 Task: Find connections with filter location Datong with filter topic #Startupcompanywith filter profile language Spanish with filter current company L&T Valves with filter school Management and Science University with filter industry Farming with filter service category Market Research with filter keywords title Warehouse Worker
Action: Mouse moved to (532, 57)
Screenshot: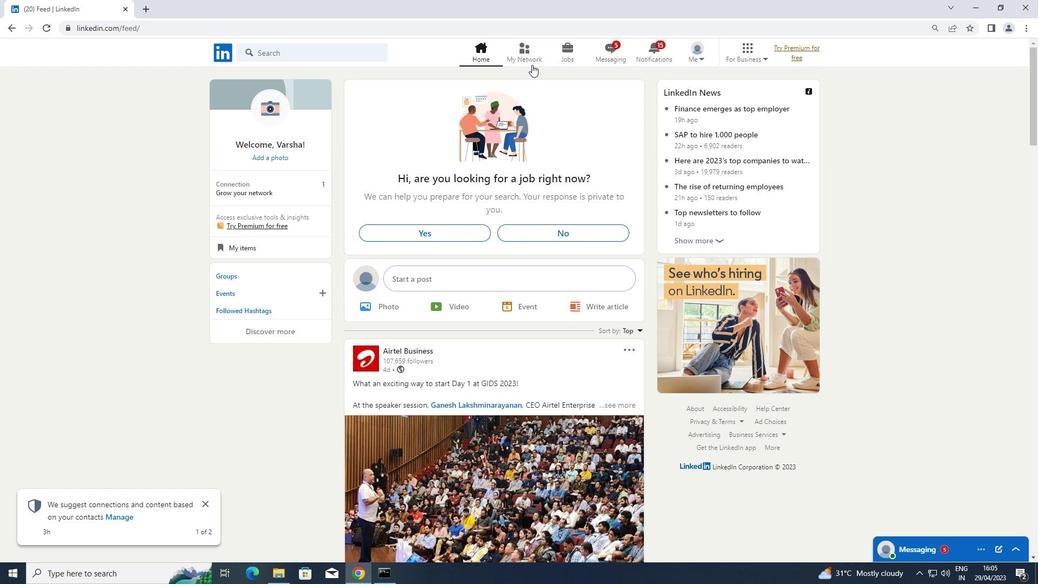 
Action: Mouse pressed left at (532, 57)
Screenshot: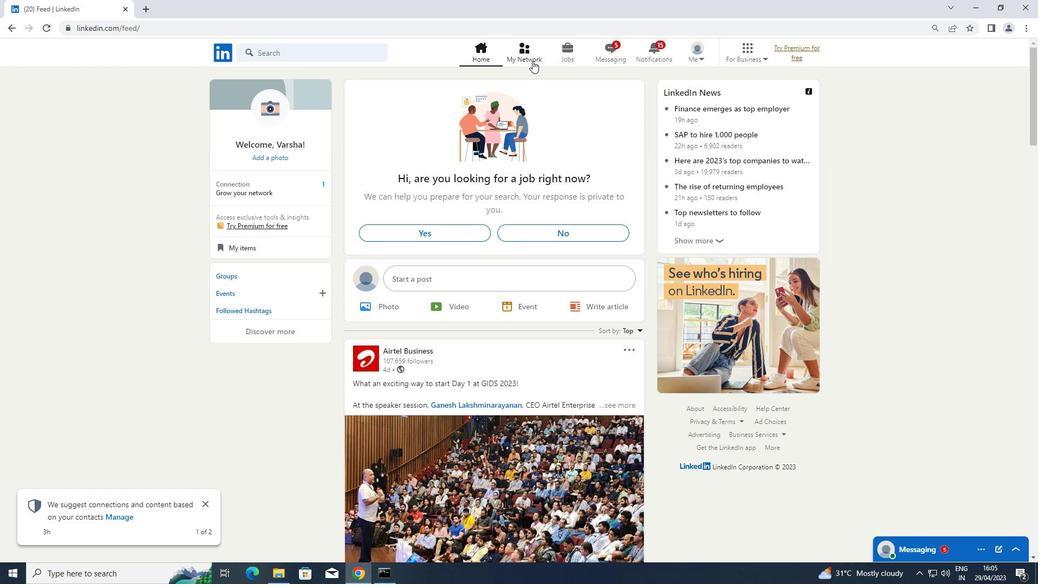 
Action: Mouse moved to (262, 113)
Screenshot: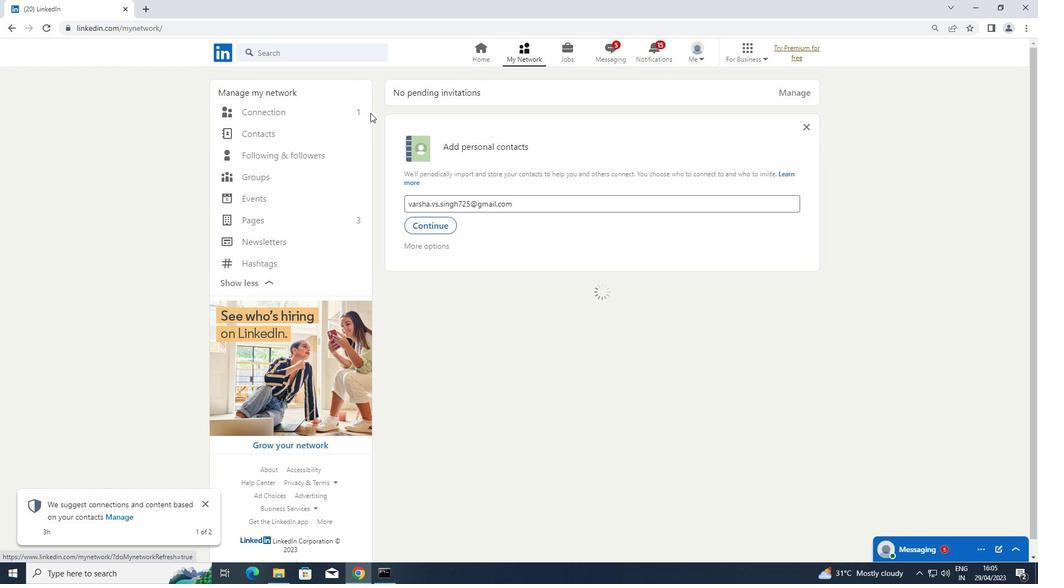 
Action: Mouse pressed left at (262, 113)
Screenshot: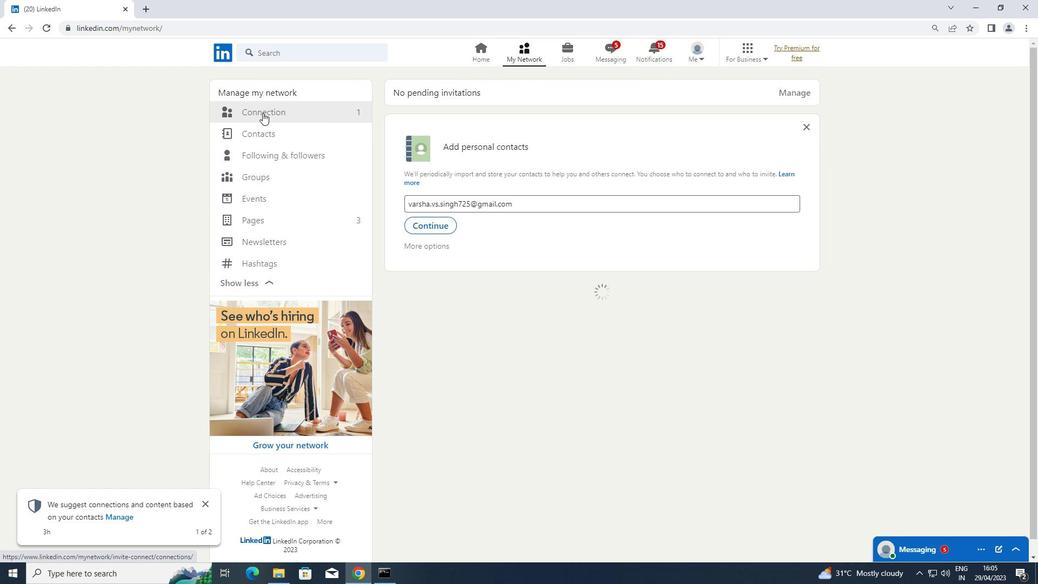 
Action: Mouse moved to (579, 111)
Screenshot: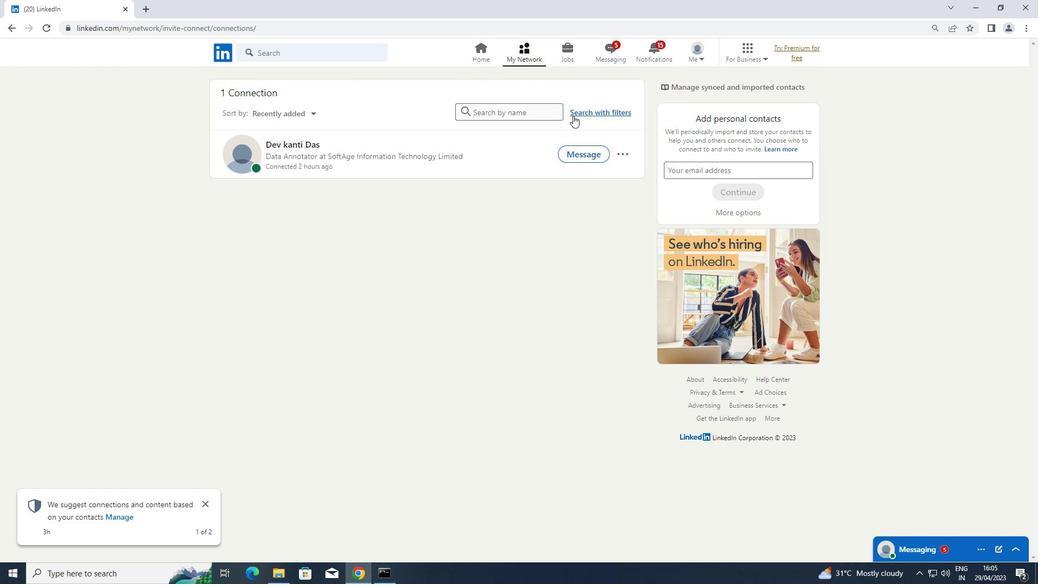 
Action: Mouse pressed left at (579, 111)
Screenshot: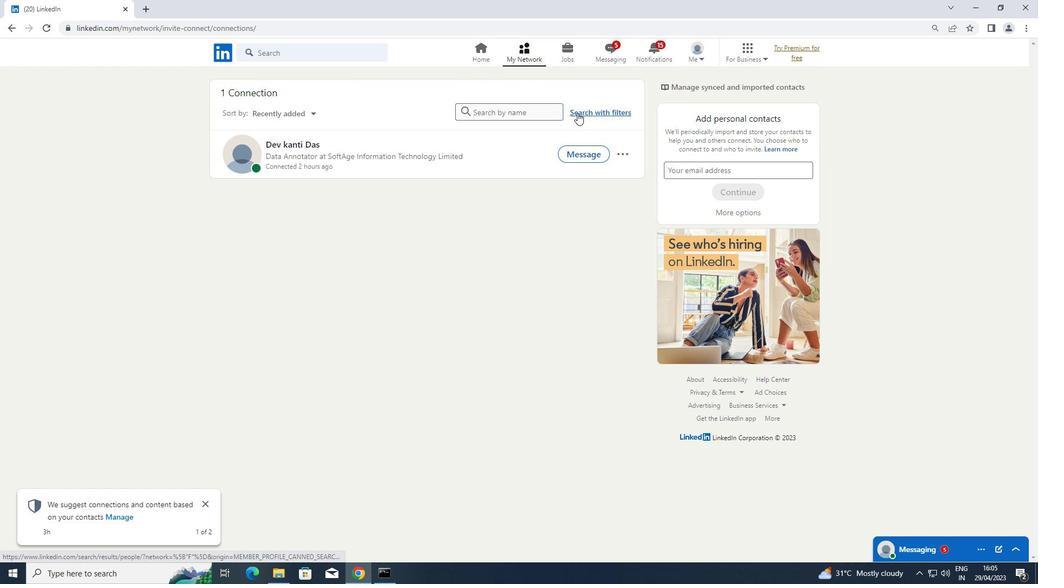 
Action: Mouse moved to (558, 80)
Screenshot: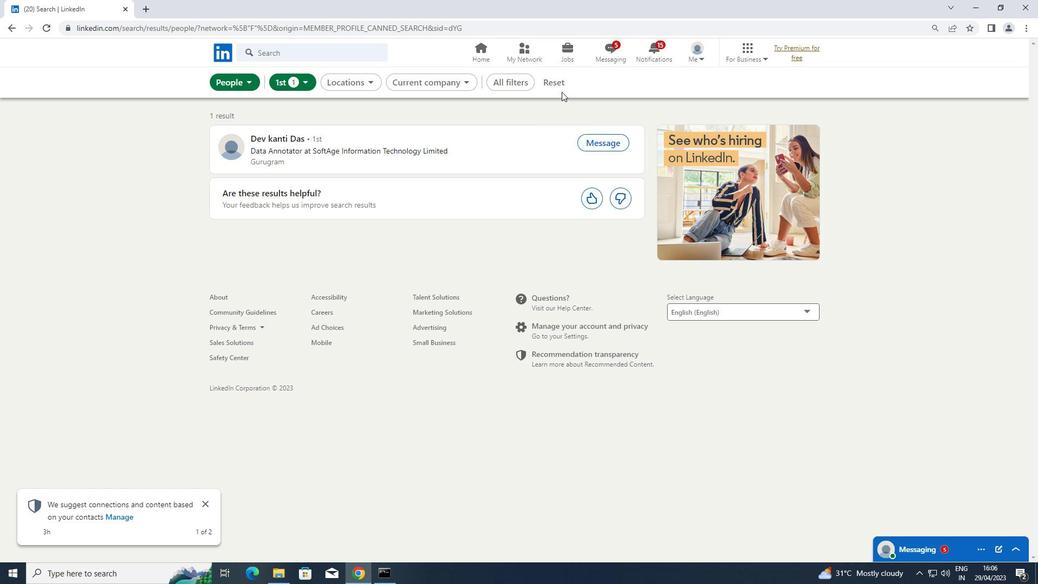 
Action: Mouse pressed left at (558, 80)
Screenshot: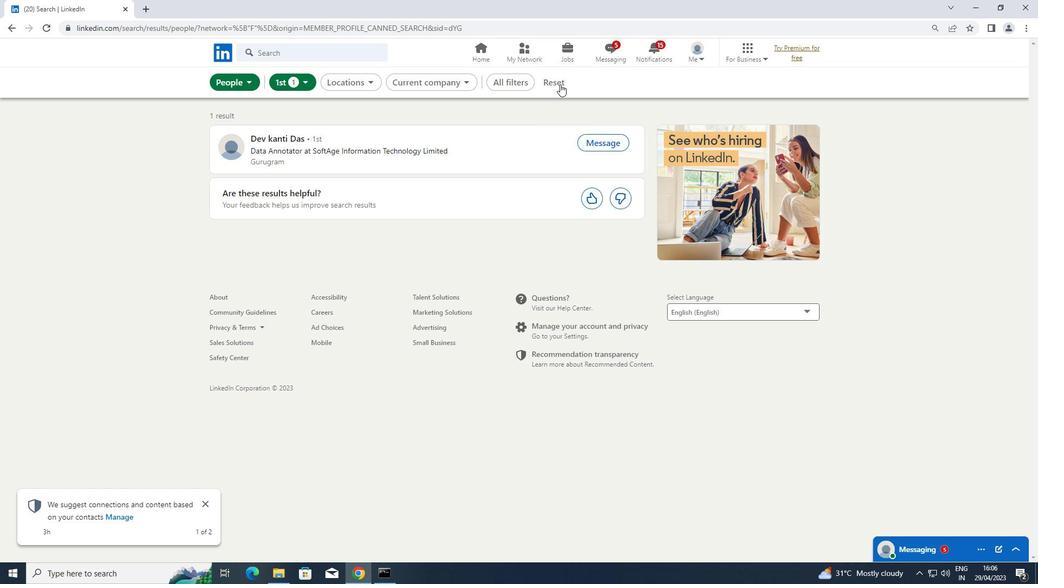 
Action: Mouse moved to (549, 84)
Screenshot: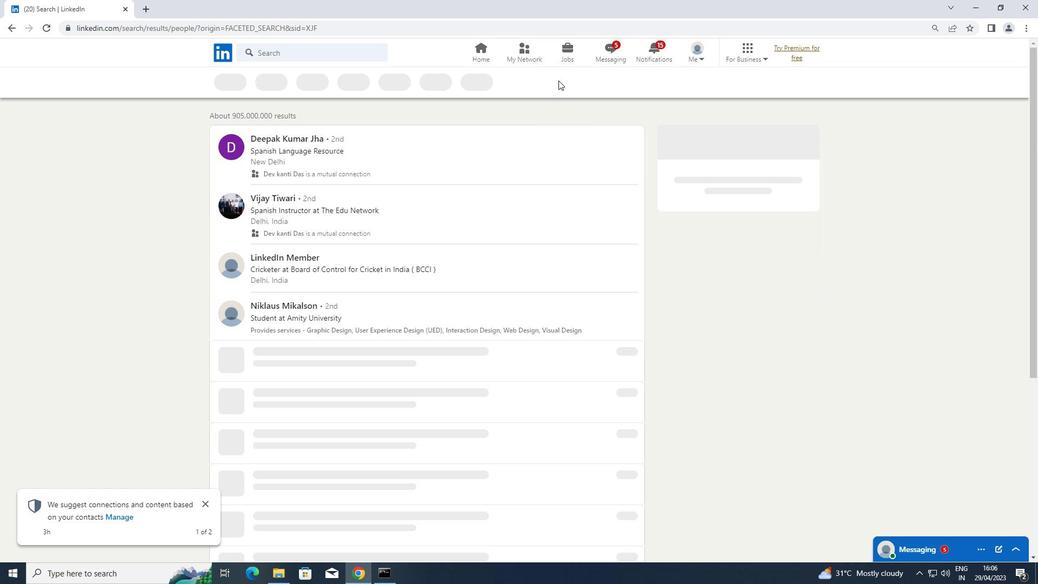
Action: Mouse pressed left at (549, 84)
Screenshot: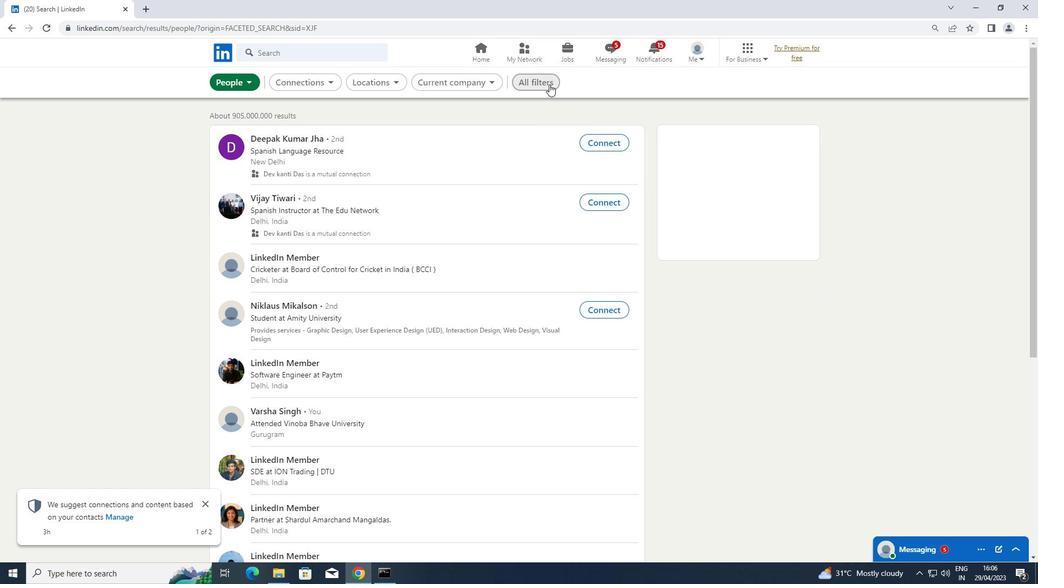 
Action: Mouse moved to (794, 258)
Screenshot: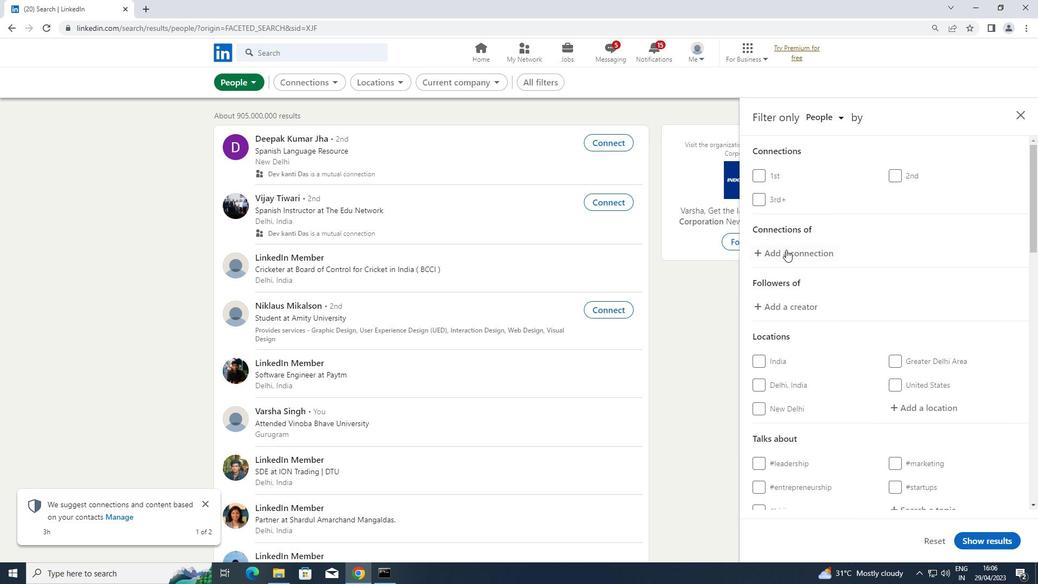 
Action: Mouse scrolled (794, 257) with delta (0, 0)
Screenshot: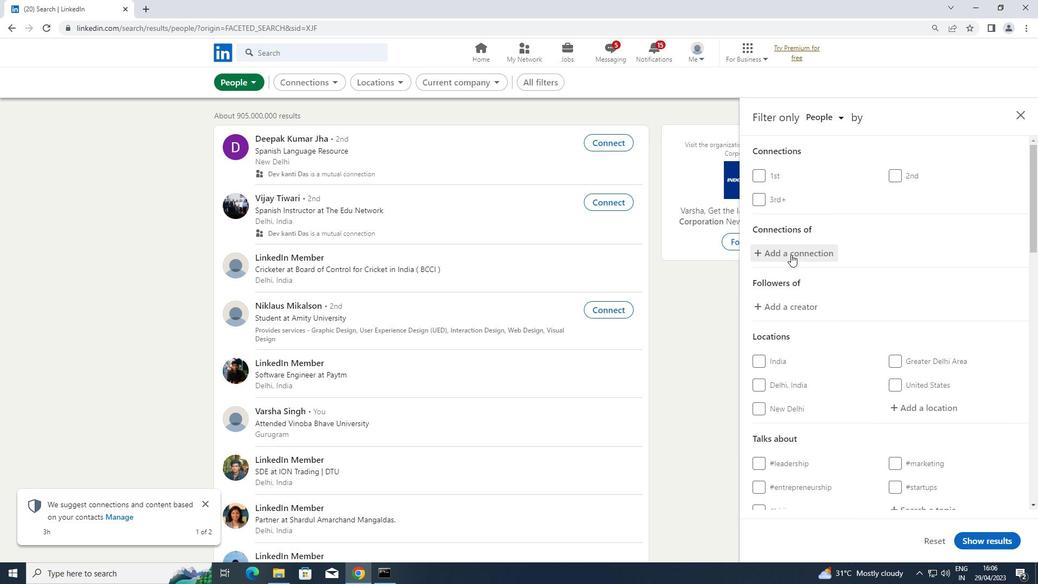 
Action: Mouse moved to (927, 352)
Screenshot: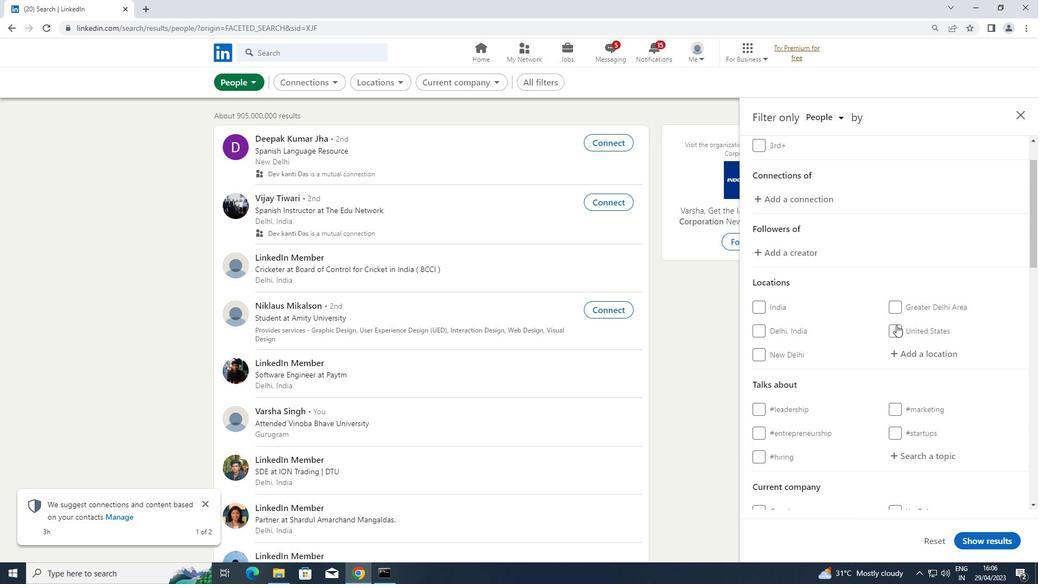 
Action: Mouse pressed left at (927, 352)
Screenshot: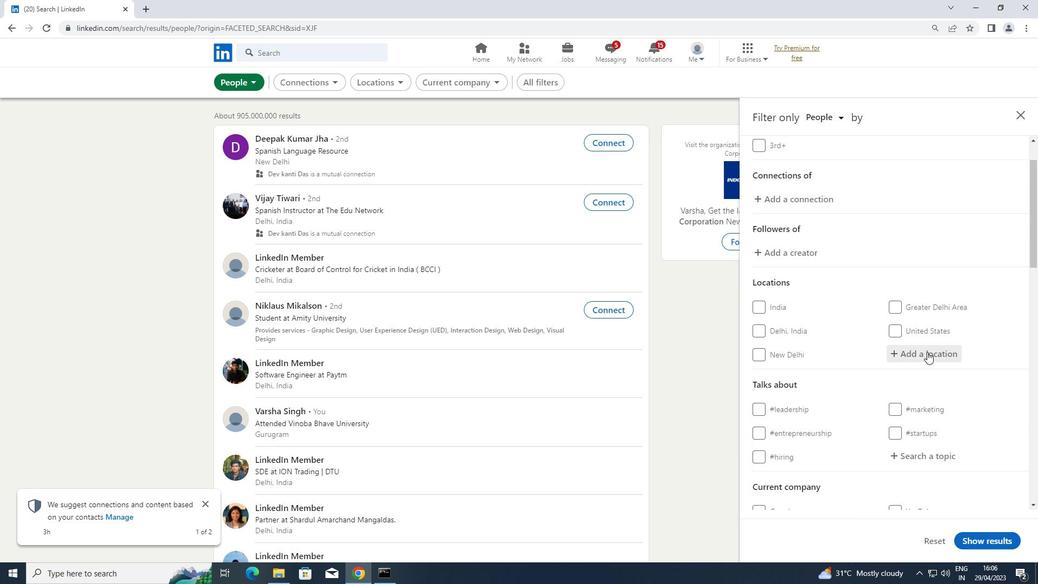 
Action: Key pressed <Key.shift><Key.shift><Key.shift><Key.shift><Key.shift>DATONG
Screenshot: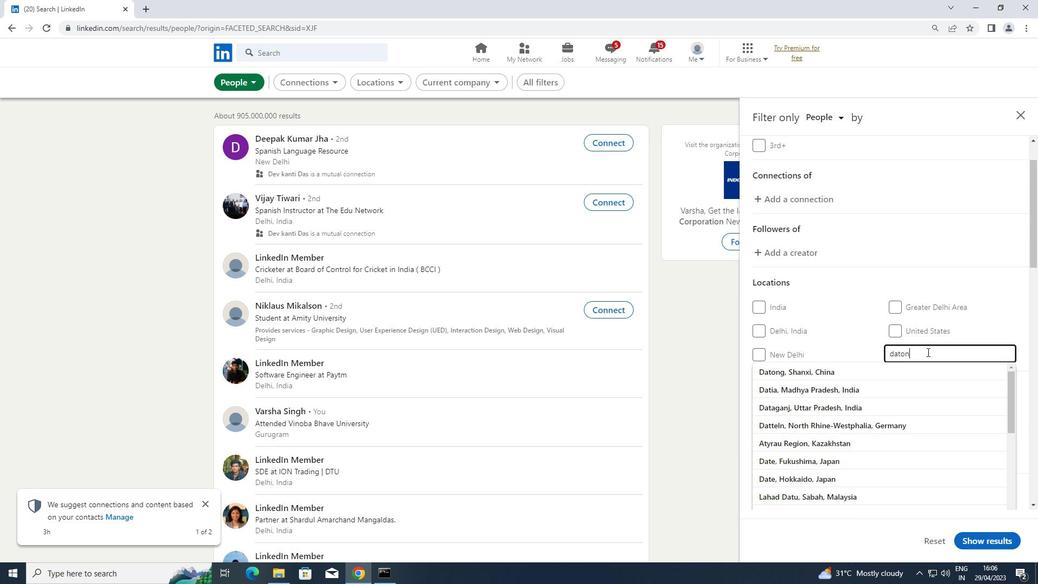 
Action: Mouse moved to (896, 351)
Screenshot: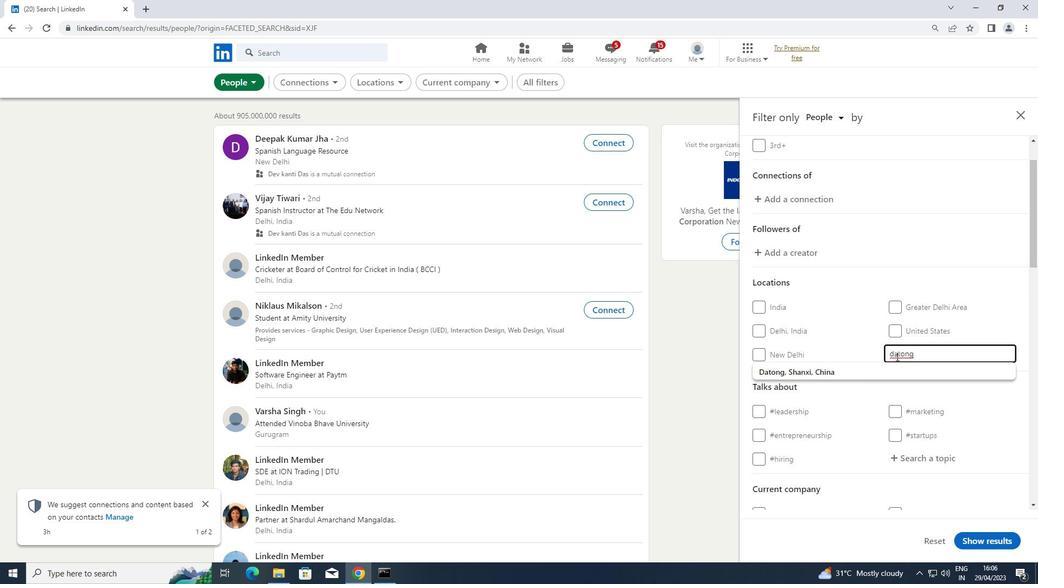 
Action: Mouse pressed left at (896, 351)
Screenshot: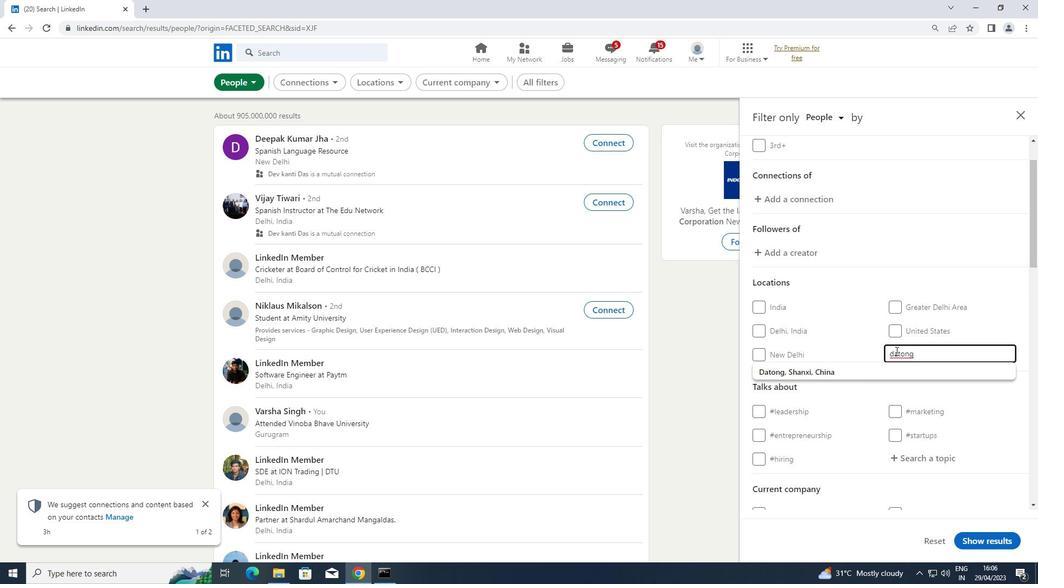 
Action: Key pressed <Key.backspace><Key.shift>D
Screenshot: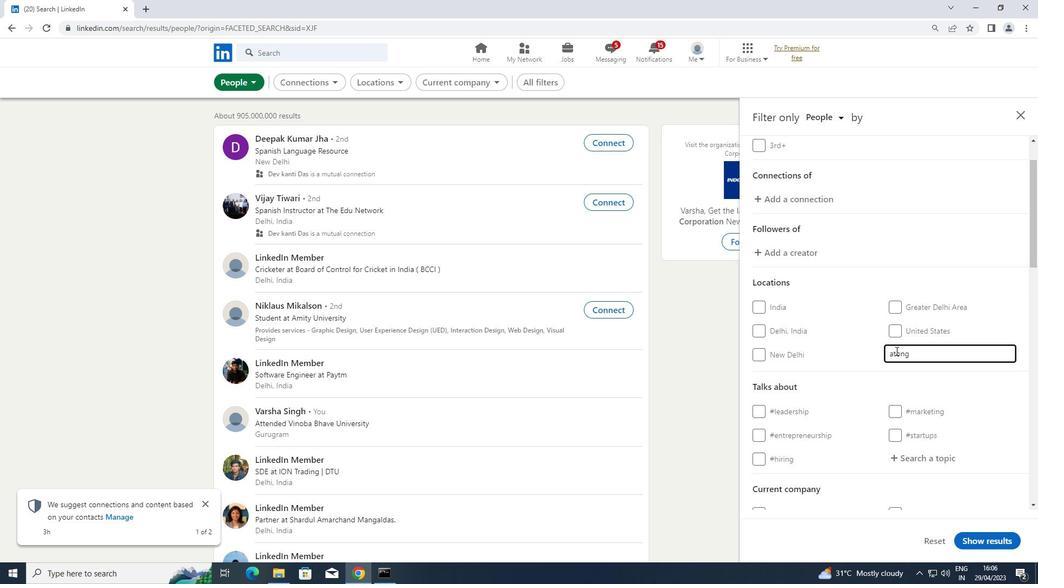 
Action: Mouse moved to (838, 411)
Screenshot: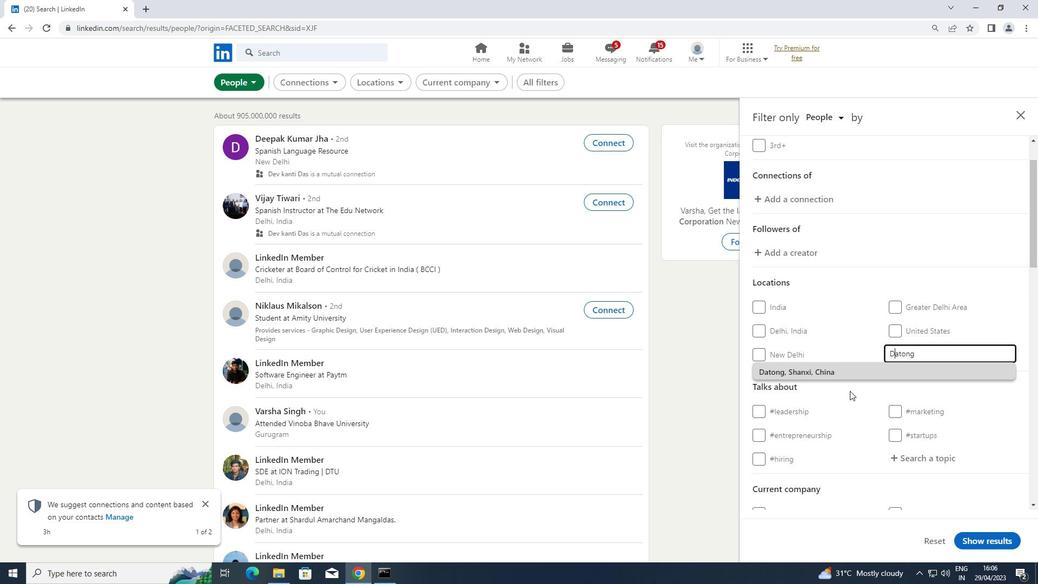 
Action: Mouse scrolled (838, 411) with delta (0, 0)
Screenshot: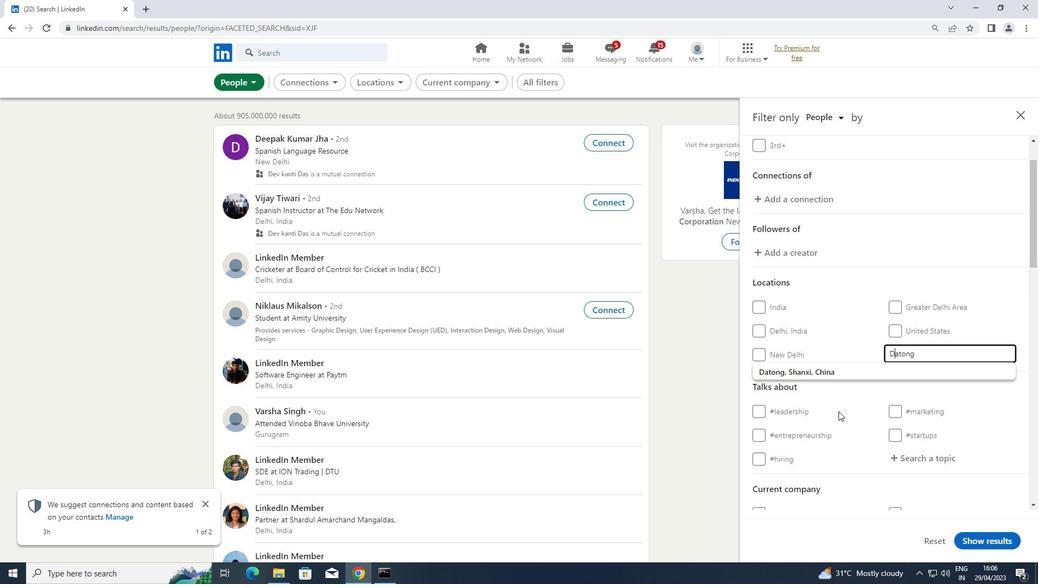 
Action: Mouse scrolled (838, 411) with delta (0, 0)
Screenshot: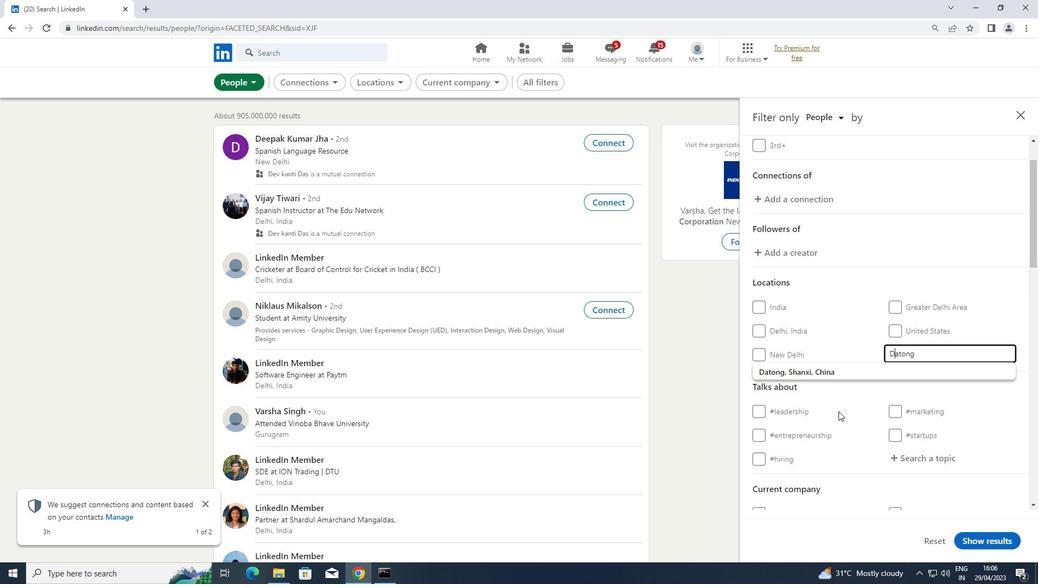 
Action: Mouse moved to (904, 345)
Screenshot: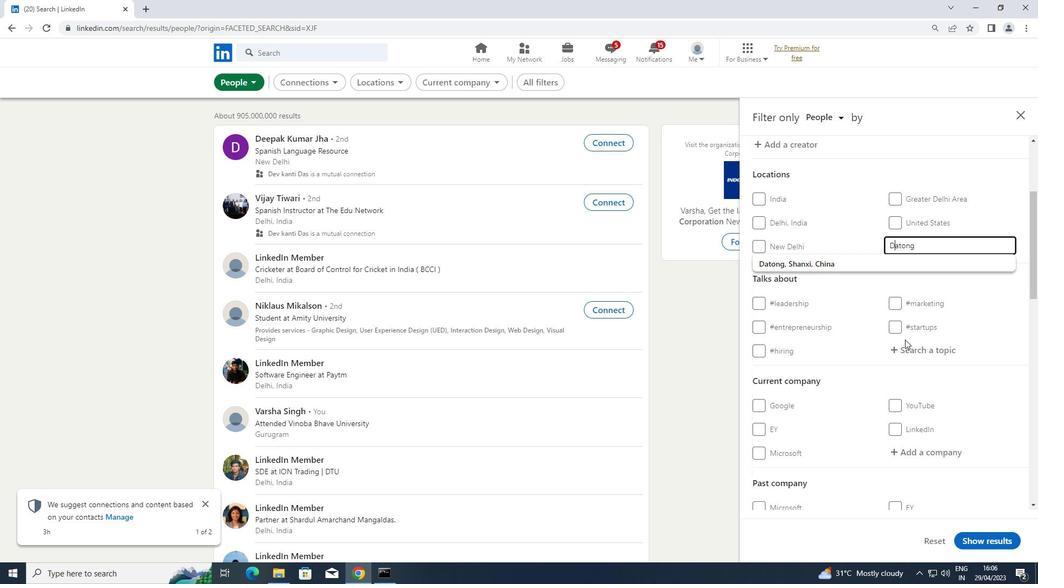 
Action: Mouse pressed left at (904, 345)
Screenshot: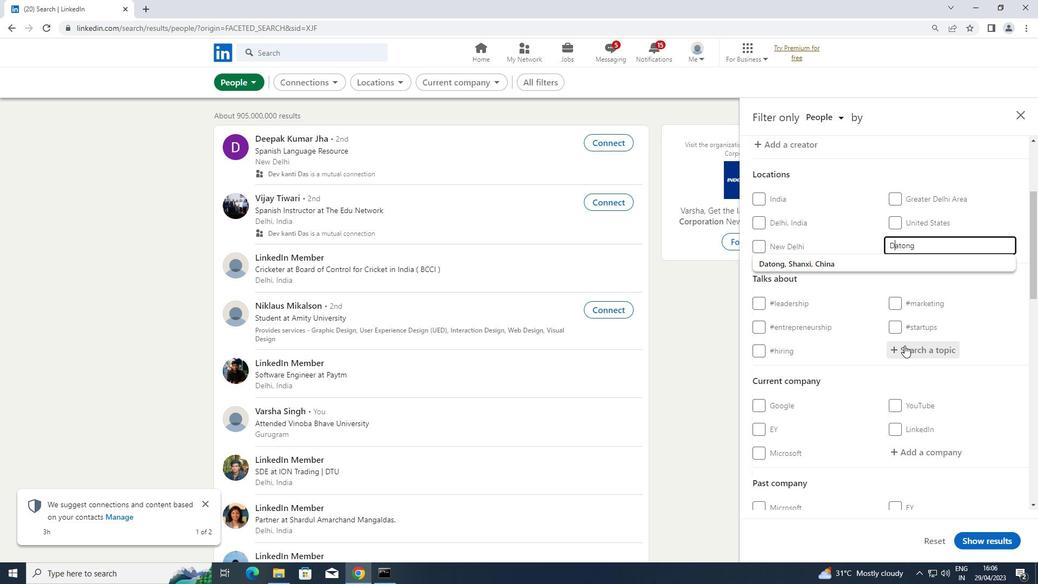 
Action: Key pressed <Key.shift>#<Key.shift>STARTUPCOMPANY
Screenshot: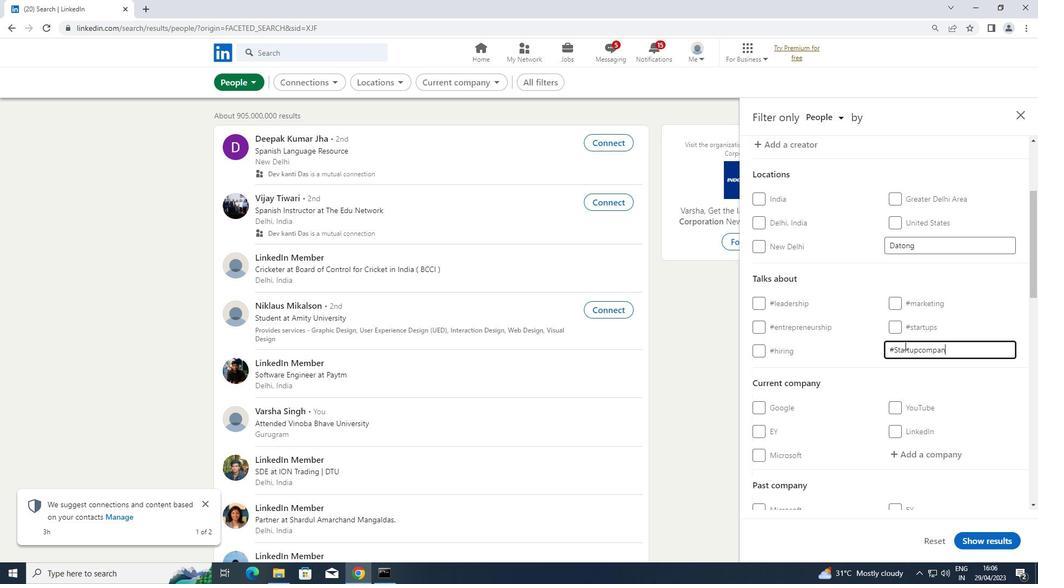 
Action: Mouse moved to (842, 391)
Screenshot: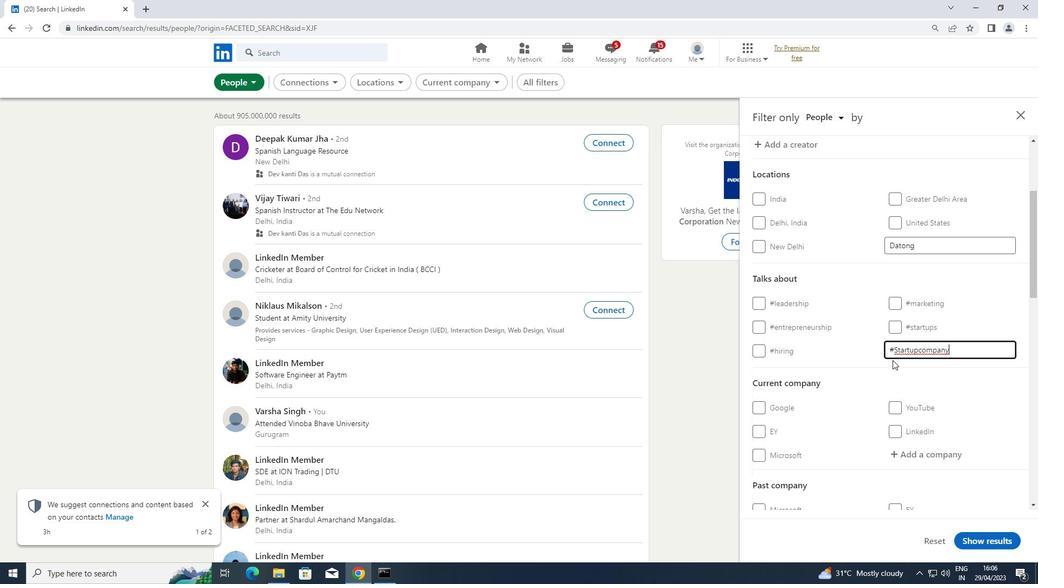 
Action: Mouse scrolled (842, 391) with delta (0, 0)
Screenshot: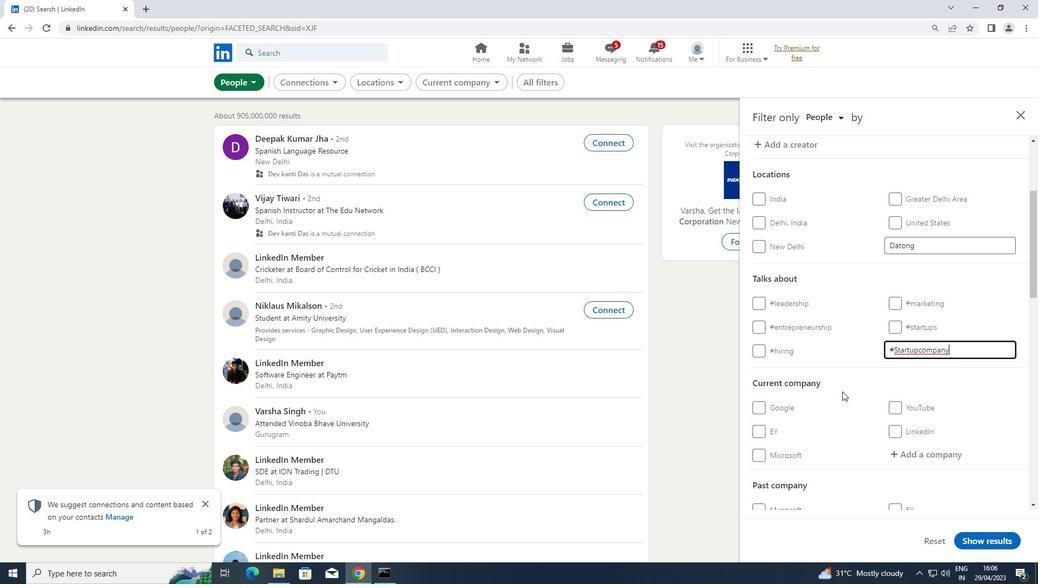 
Action: Mouse scrolled (842, 391) with delta (0, 0)
Screenshot: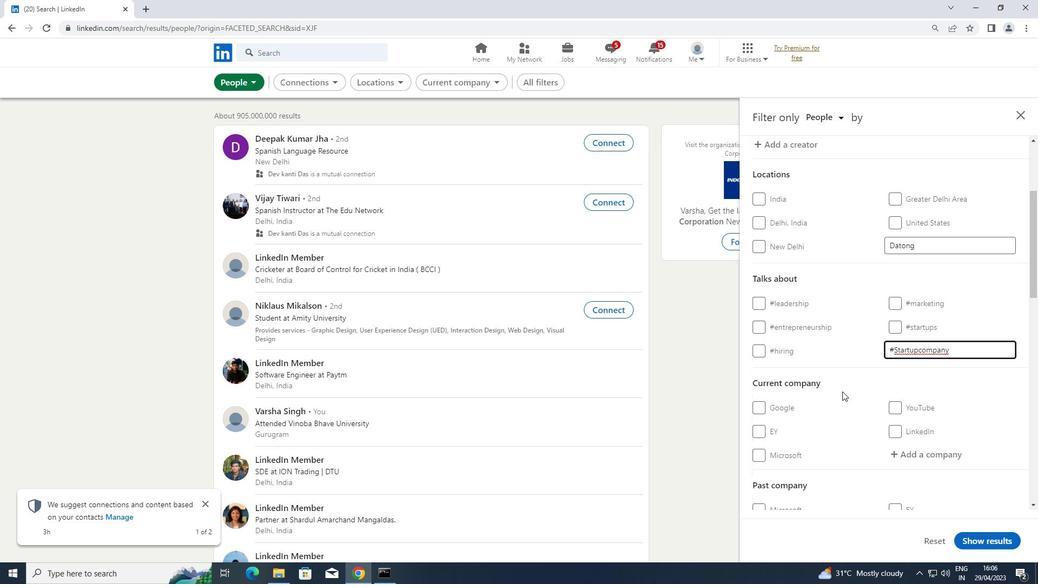 
Action: Mouse scrolled (842, 391) with delta (0, 0)
Screenshot: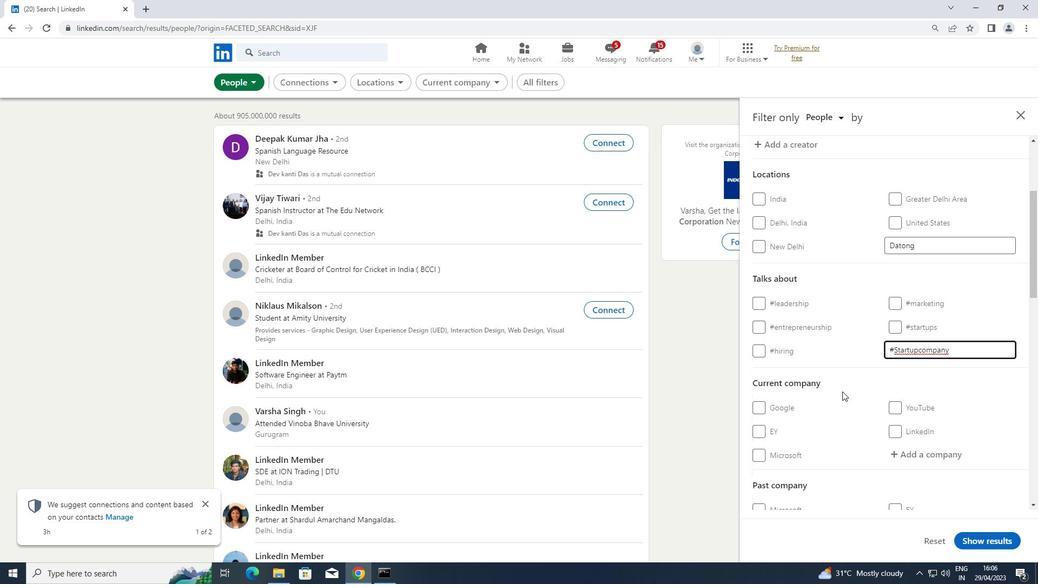 
Action: Mouse scrolled (842, 391) with delta (0, 0)
Screenshot: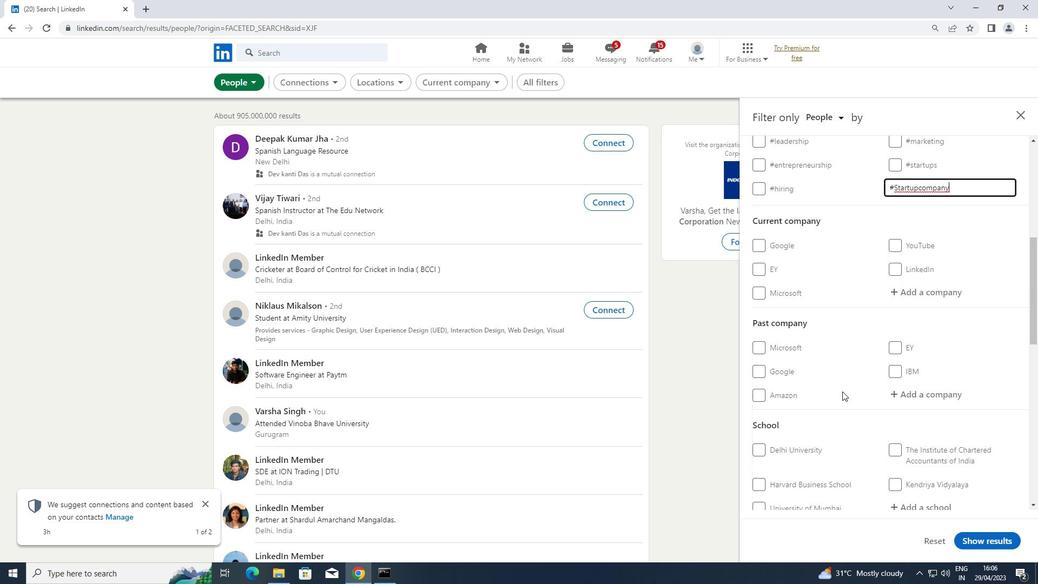 
Action: Mouse scrolled (842, 391) with delta (0, 0)
Screenshot: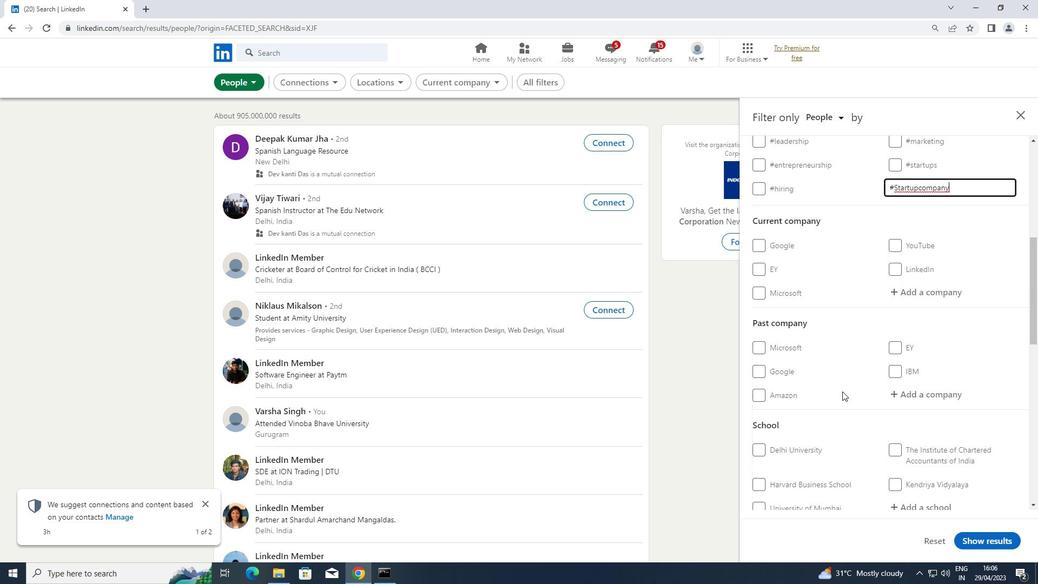 
Action: Mouse scrolled (842, 391) with delta (0, 0)
Screenshot: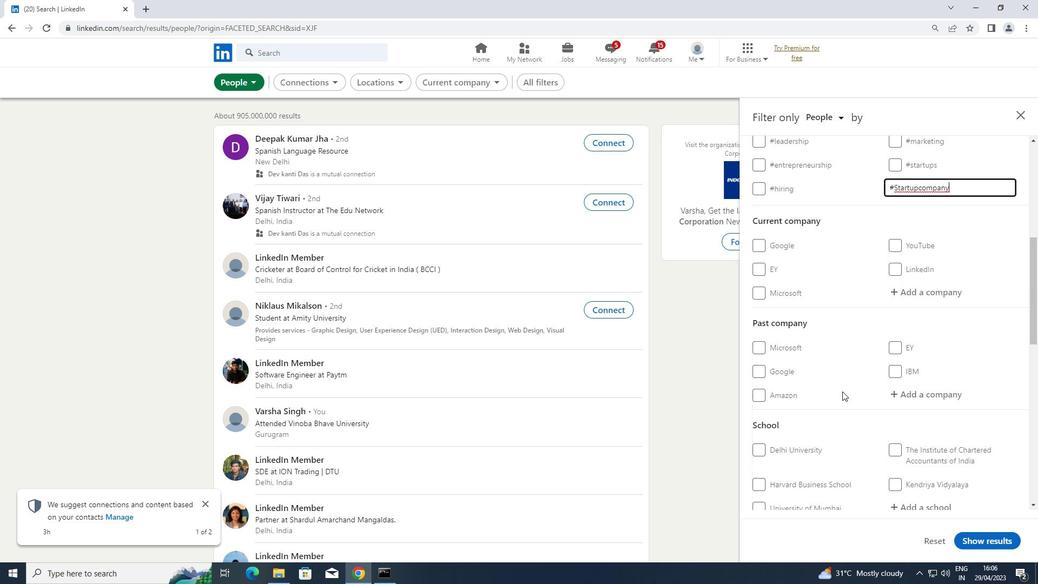 
Action: Mouse scrolled (842, 391) with delta (0, 0)
Screenshot: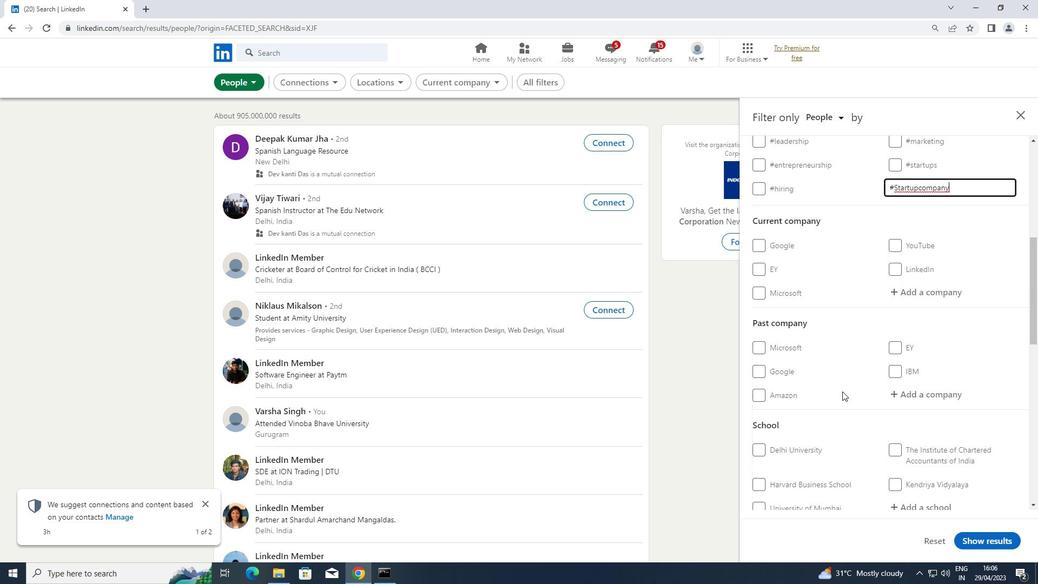 
Action: Mouse scrolled (842, 391) with delta (0, 0)
Screenshot: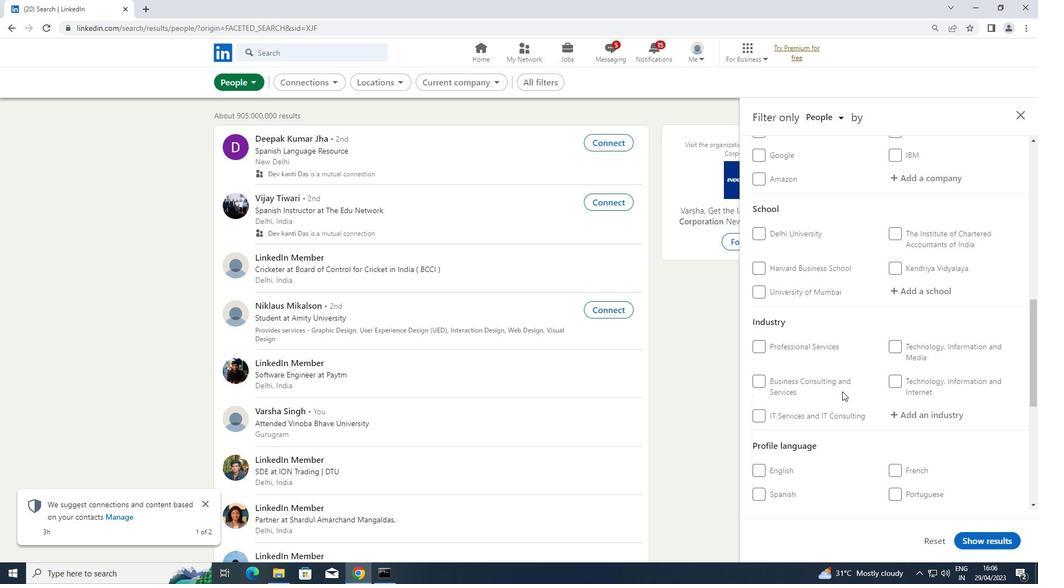 
Action: Mouse scrolled (842, 391) with delta (0, 0)
Screenshot: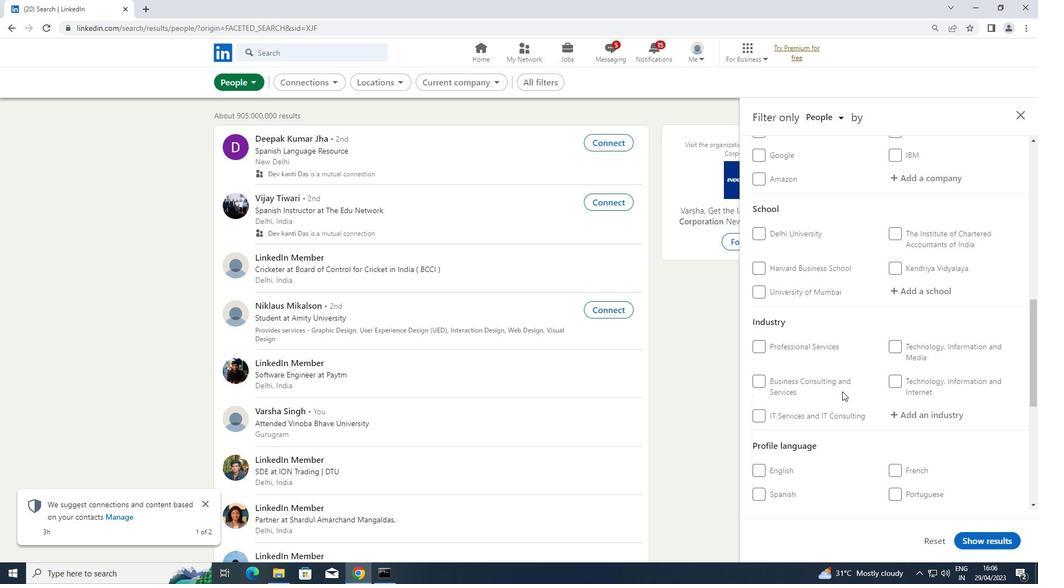 
Action: Mouse moved to (760, 387)
Screenshot: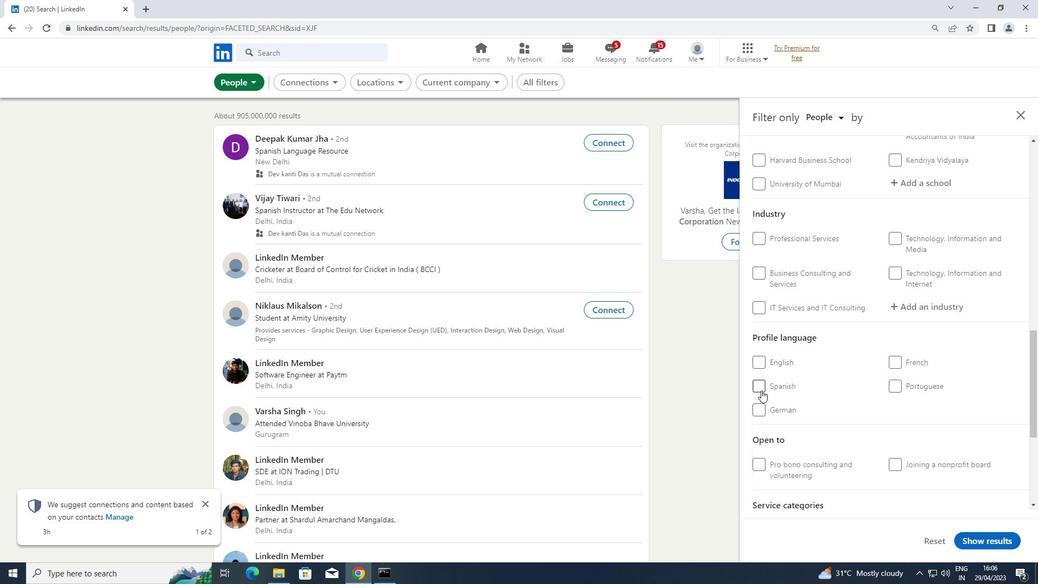 
Action: Mouse pressed left at (760, 387)
Screenshot: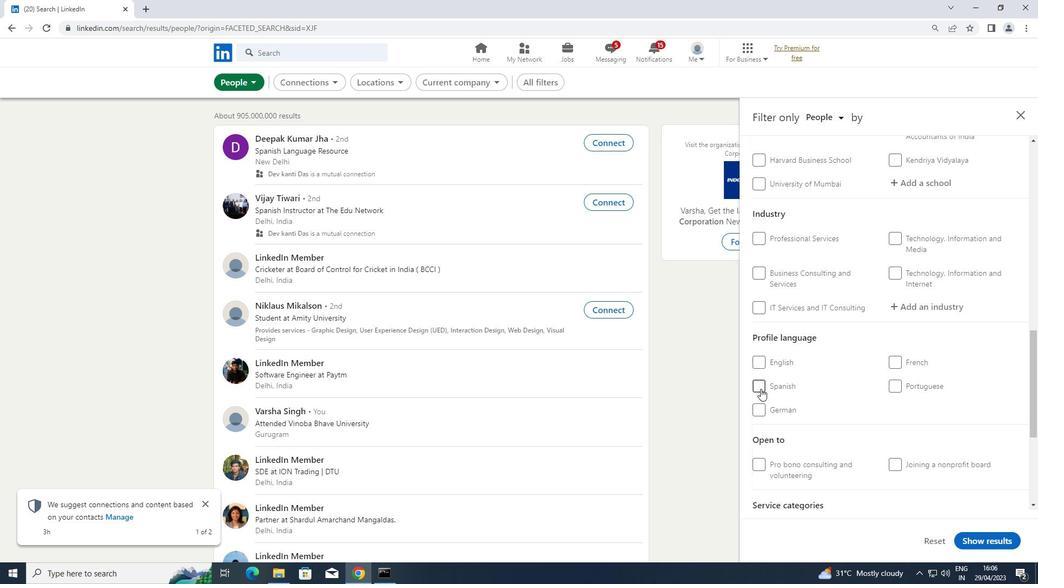 
Action: Mouse moved to (811, 385)
Screenshot: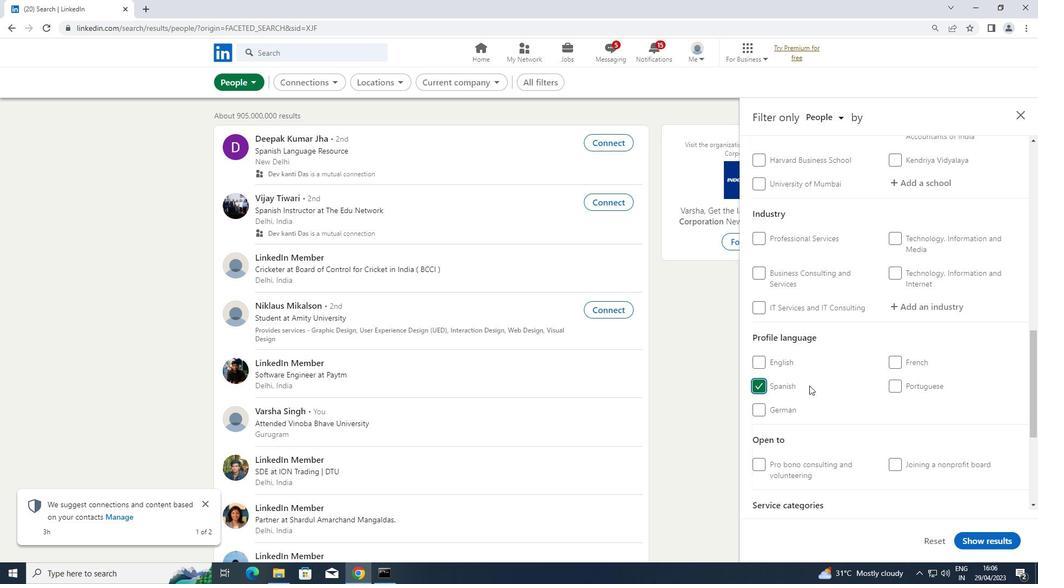 
Action: Mouse scrolled (811, 385) with delta (0, 0)
Screenshot: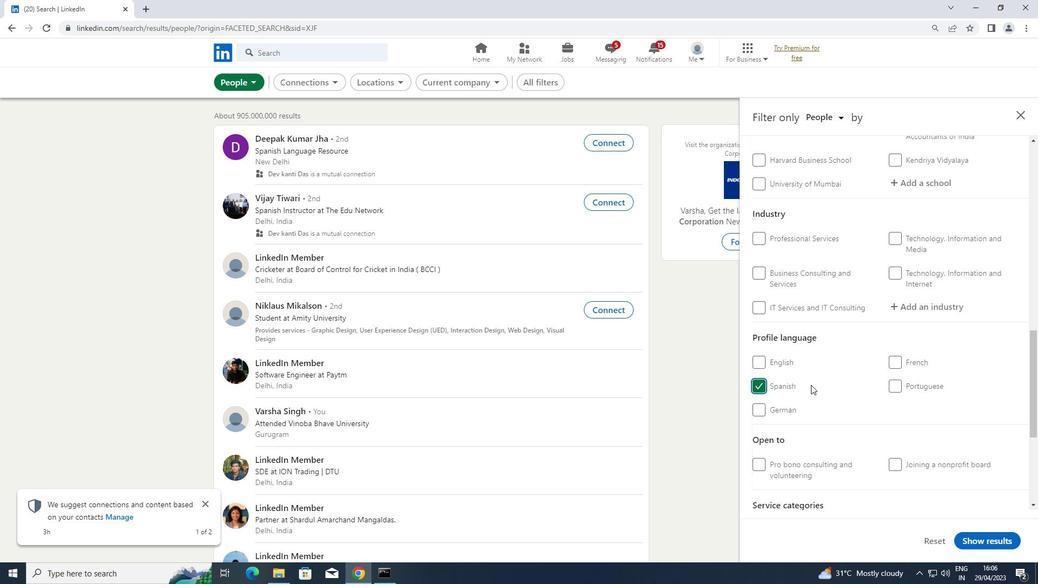 
Action: Mouse scrolled (811, 385) with delta (0, 0)
Screenshot: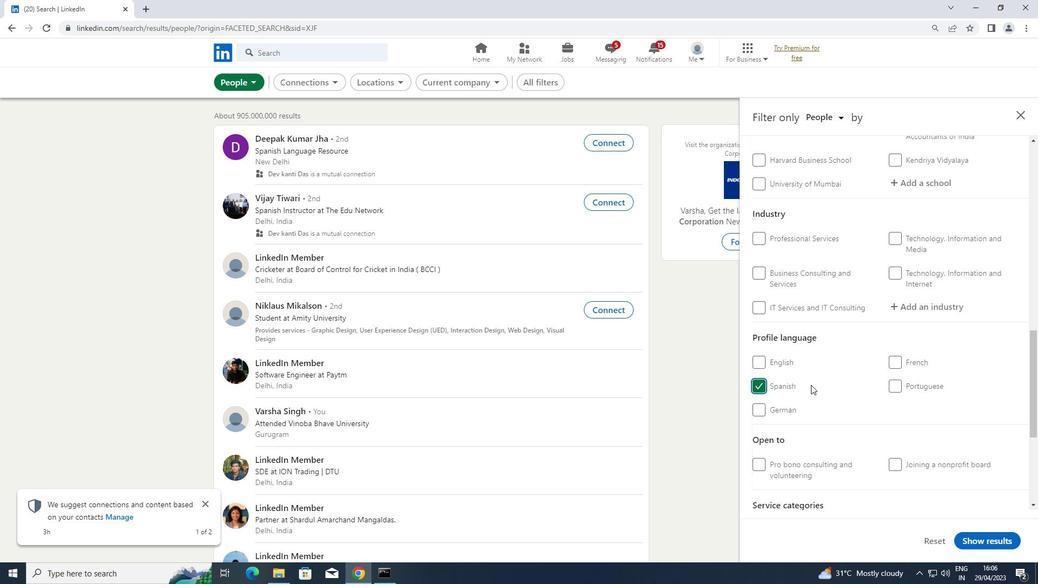 
Action: Mouse scrolled (811, 385) with delta (0, 0)
Screenshot: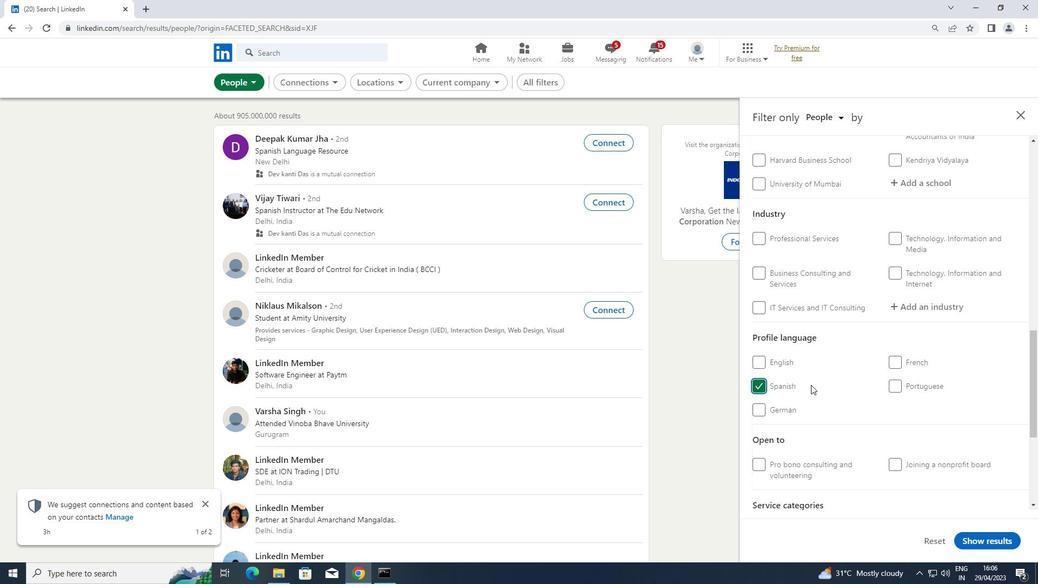 
Action: Mouse scrolled (811, 385) with delta (0, 0)
Screenshot: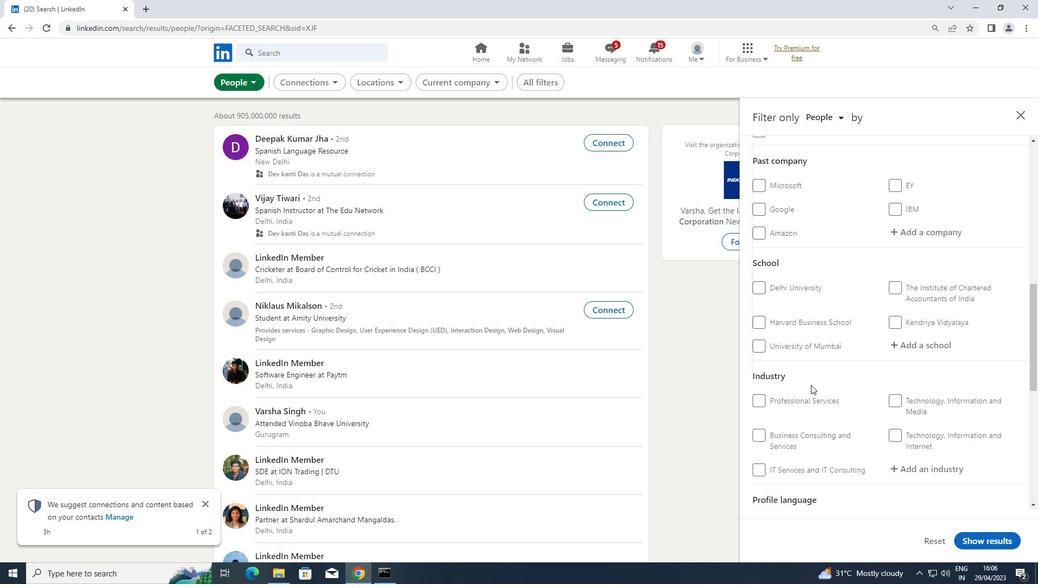 
Action: Mouse moved to (811, 383)
Screenshot: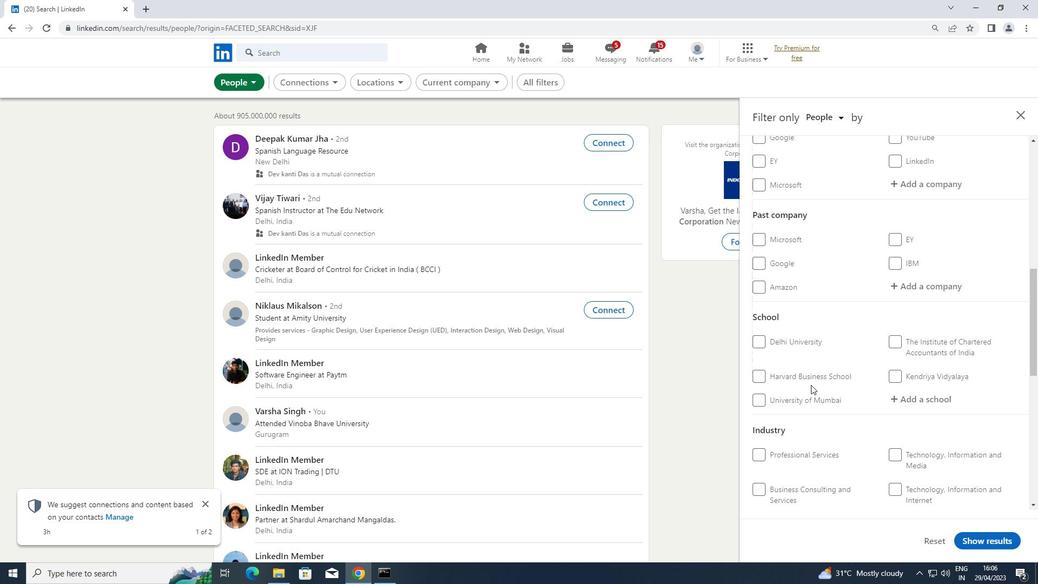 
Action: Mouse scrolled (811, 384) with delta (0, 0)
Screenshot: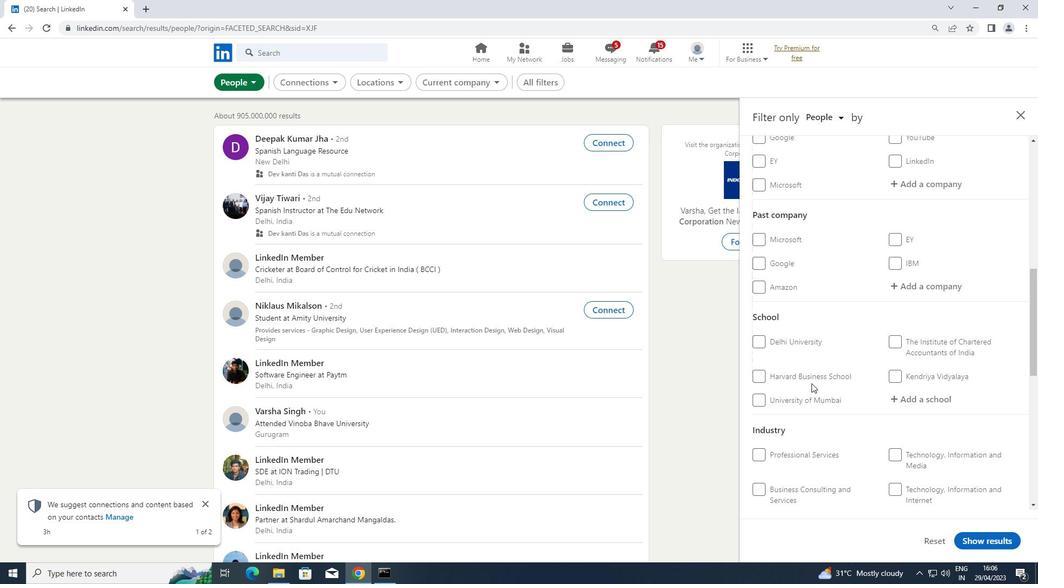 
Action: Mouse moved to (906, 235)
Screenshot: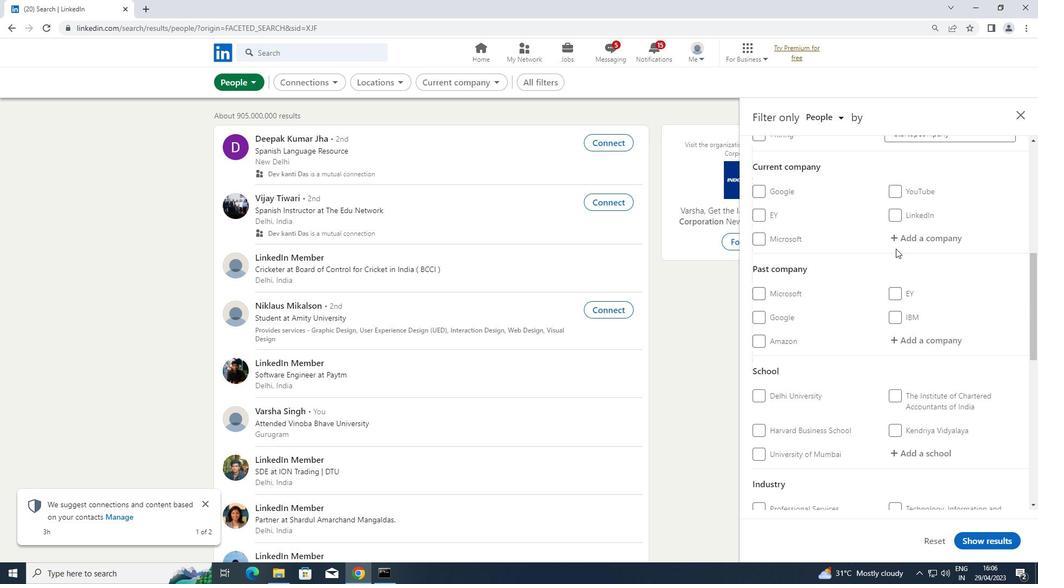 
Action: Mouse pressed left at (906, 235)
Screenshot: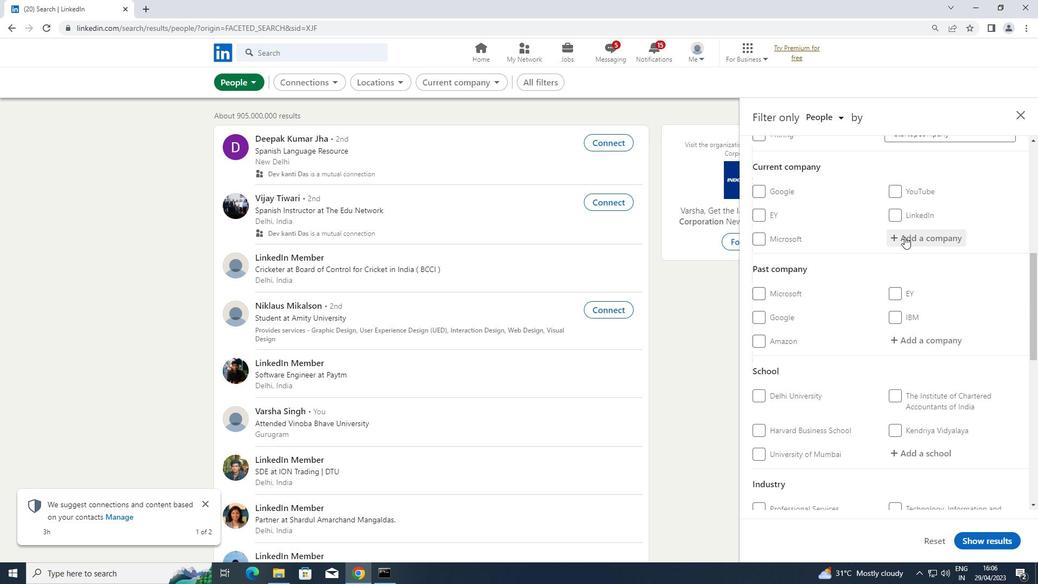 
Action: Key pressed <Key.shift>L<Key.shift>&<Key.shift>T
Screenshot: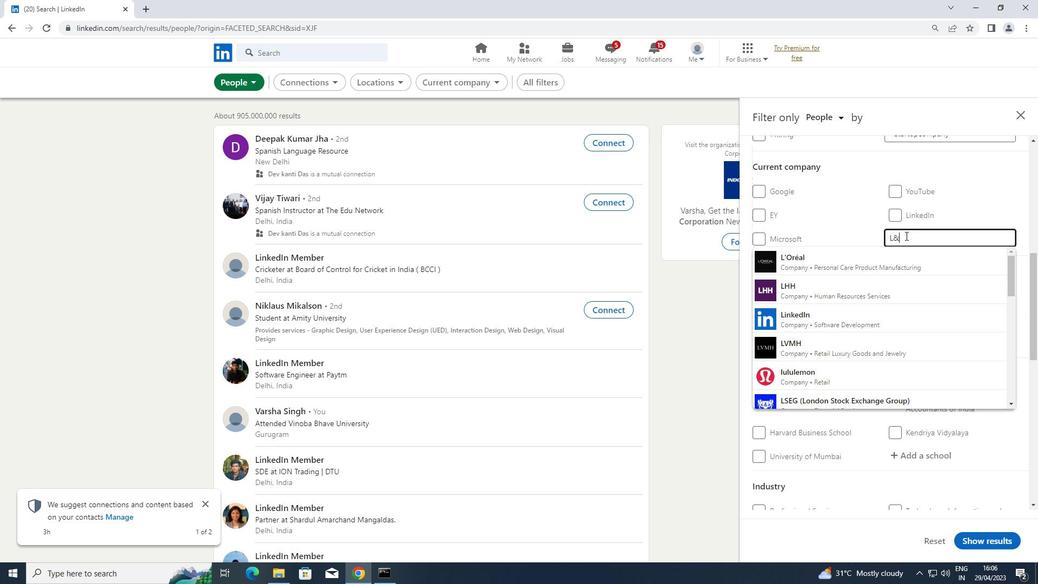
Action: Mouse moved to (846, 392)
Screenshot: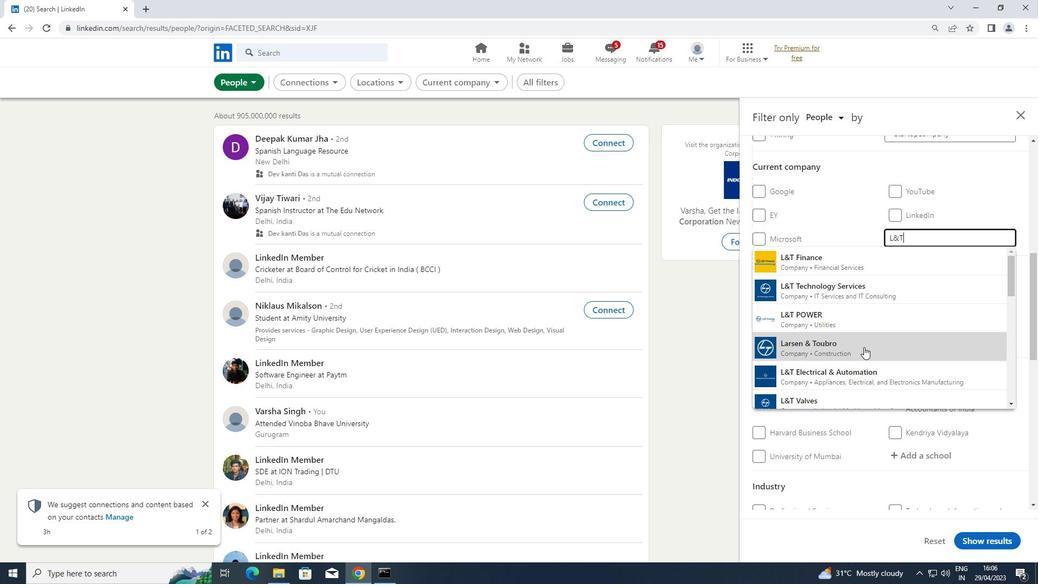 
Action: Mouse pressed left at (846, 392)
Screenshot: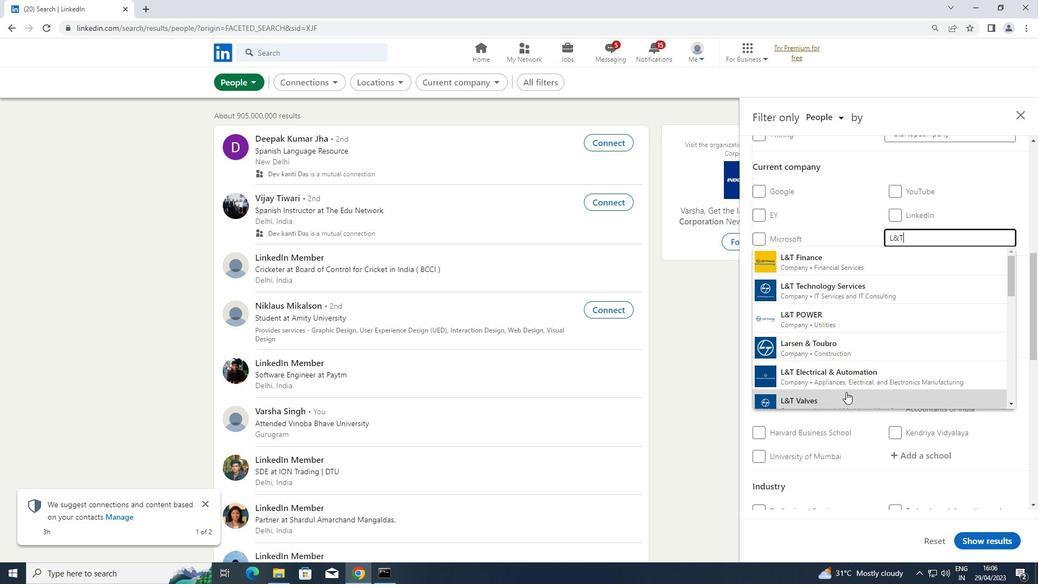 
Action: Mouse moved to (857, 342)
Screenshot: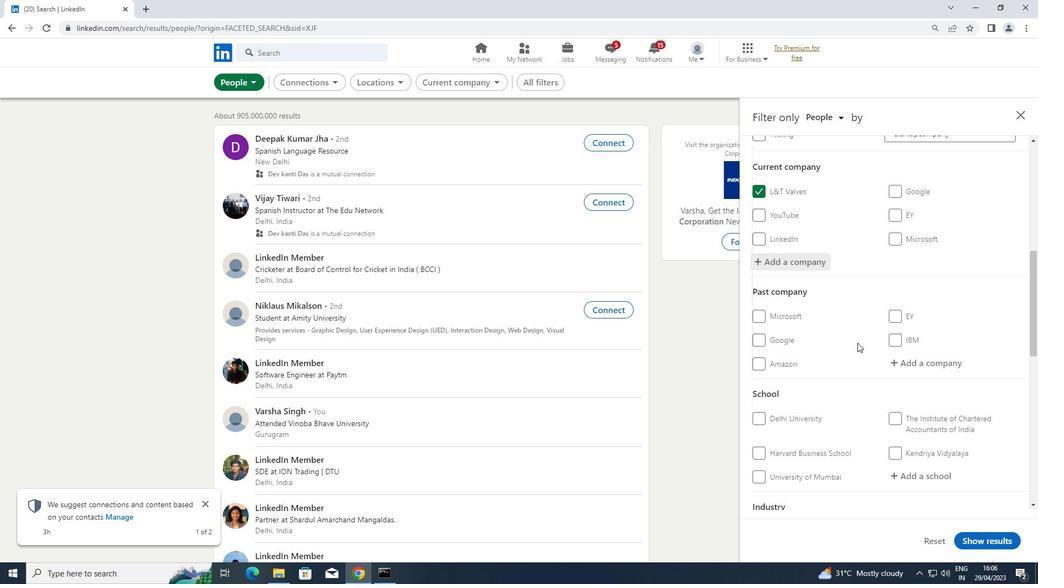 
Action: Mouse scrolled (857, 341) with delta (0, 0)
Screenshot: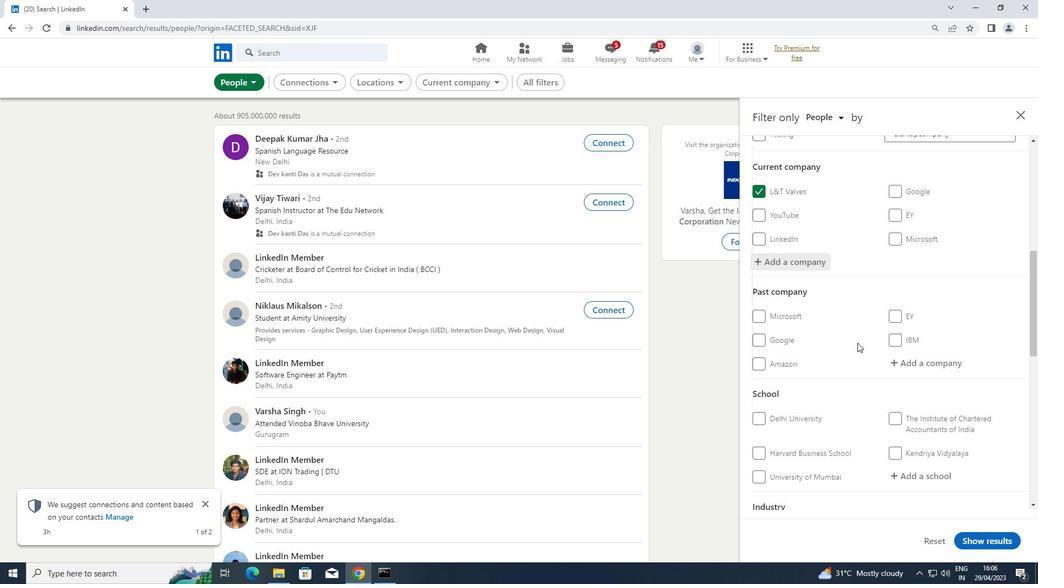 
Action: Mouse scrolled (857, 341) with delta (0, 0)
Screenshot: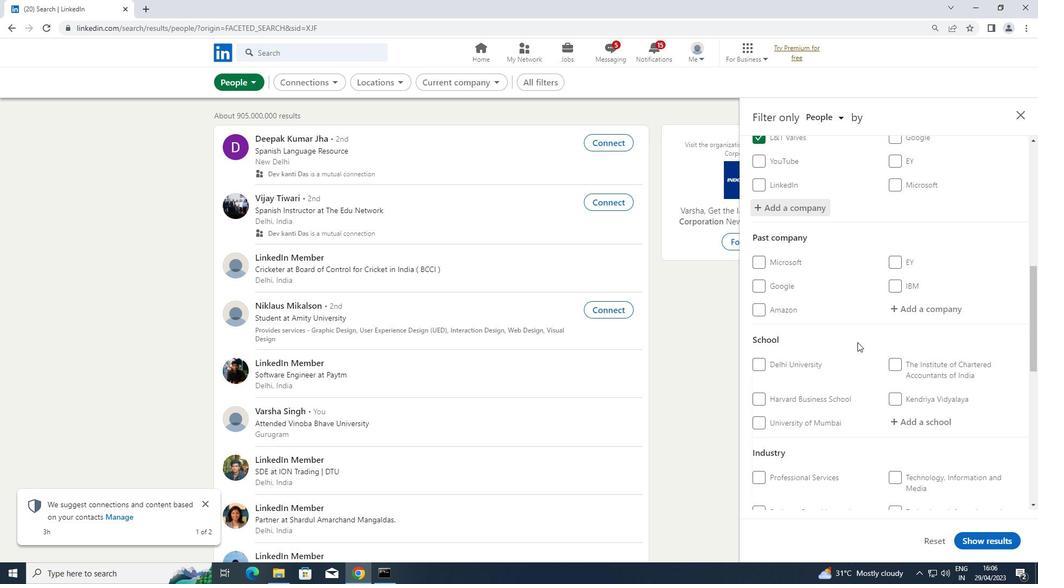 
Action: Mouse moved to (911, 364)
Screenshot: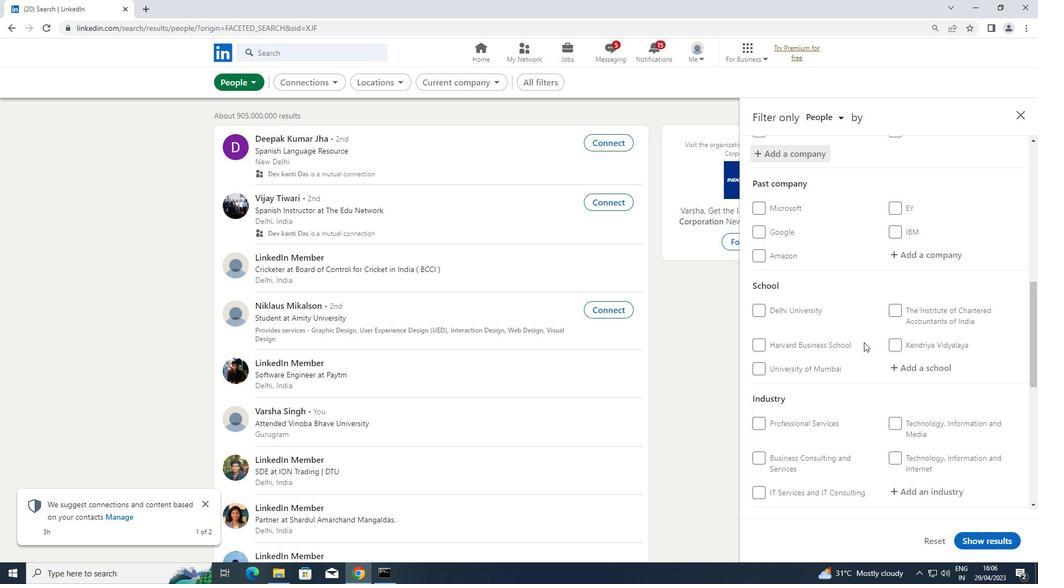 
Action: Mouse pressed left at (911, 364)
Screenshot: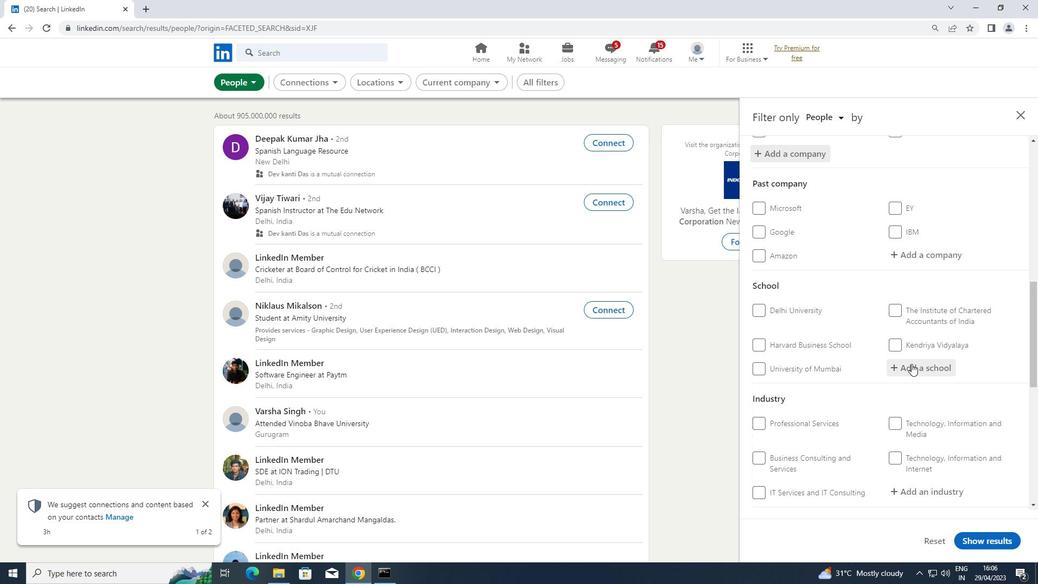 
Action: Key pressed <Key.shift>MANAGEMENT<Key.space>AND<Key.space><Key.shift>SCIE
Screenshot: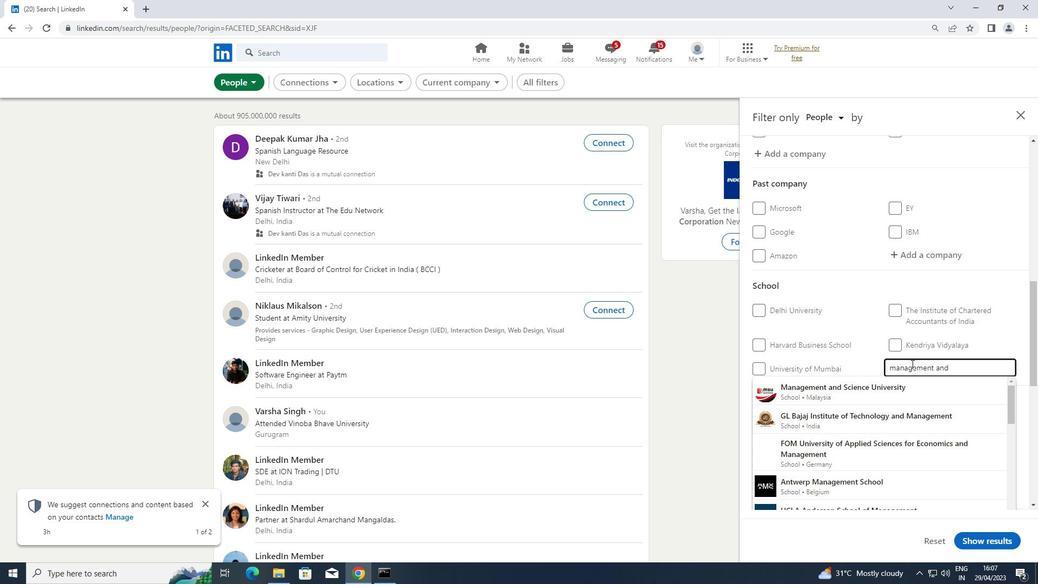 
Action: Mouse moved to (865, 388)
Screenshot: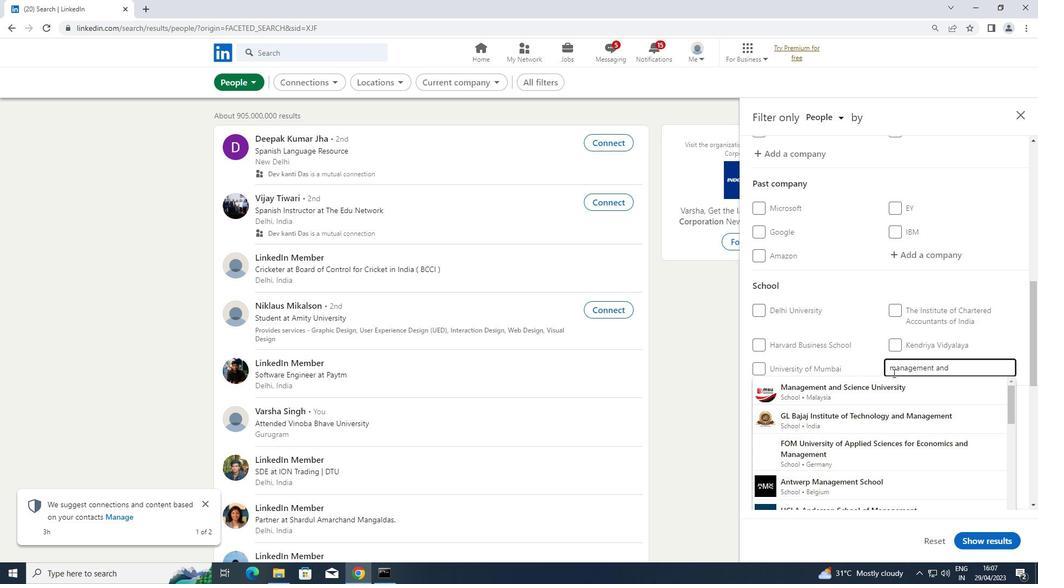 
Action: Mouse pressed left at (865, 388)
Screenshot: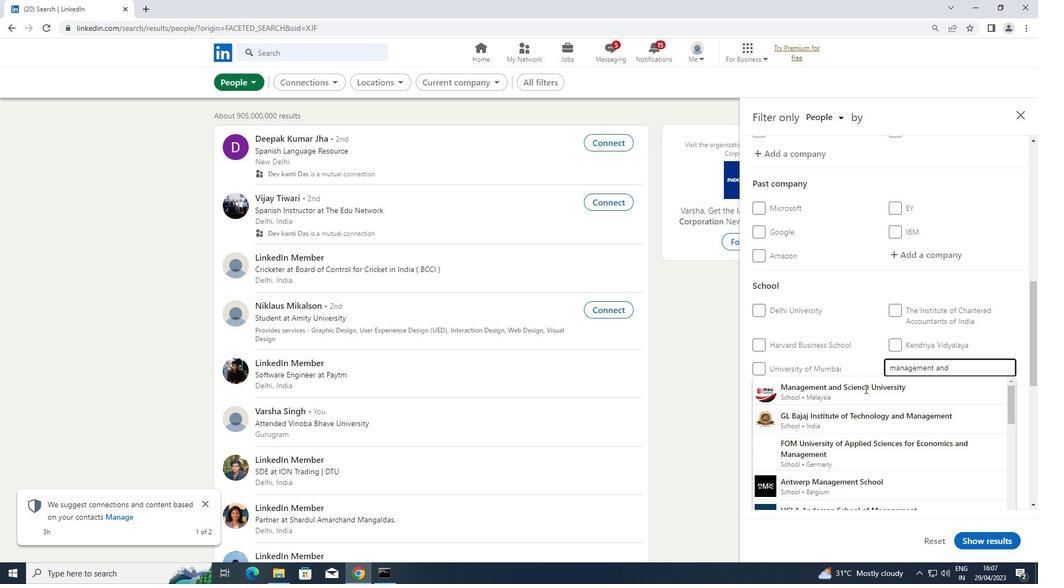 
Action: Mouse scrolled (865, 388) with delta (0, 0)
Screenshot: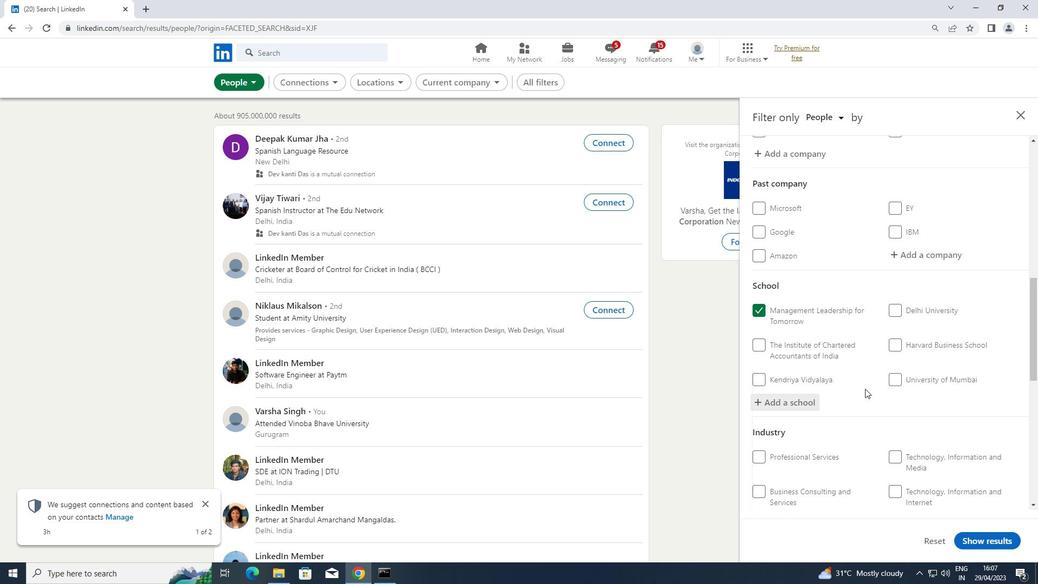 
Action: Mouse scrolled (865, 388) with delta (0, 0)
Screenshot: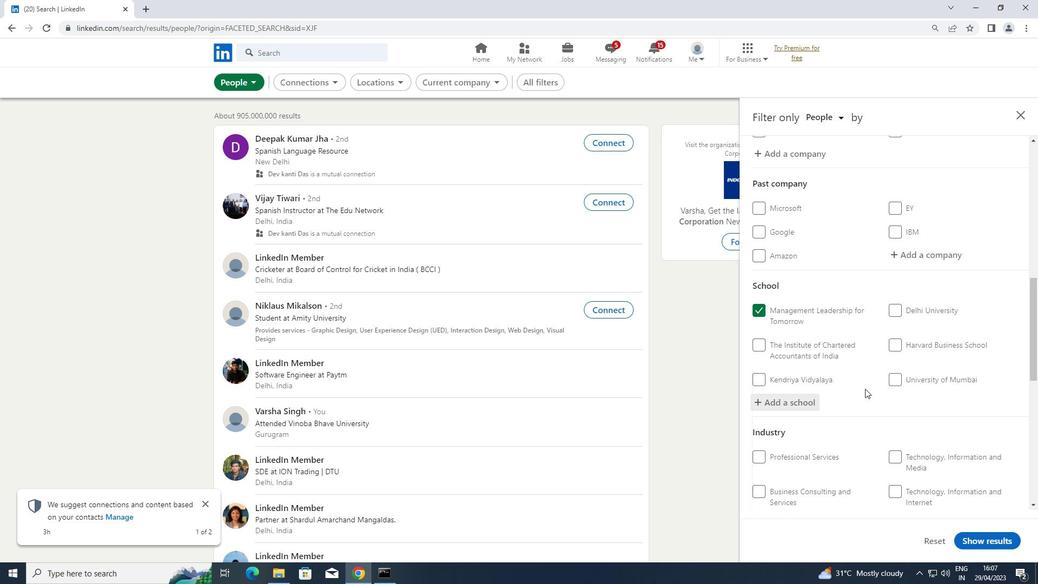 
Action: Mouse moved to (920, 410)
Screenshot: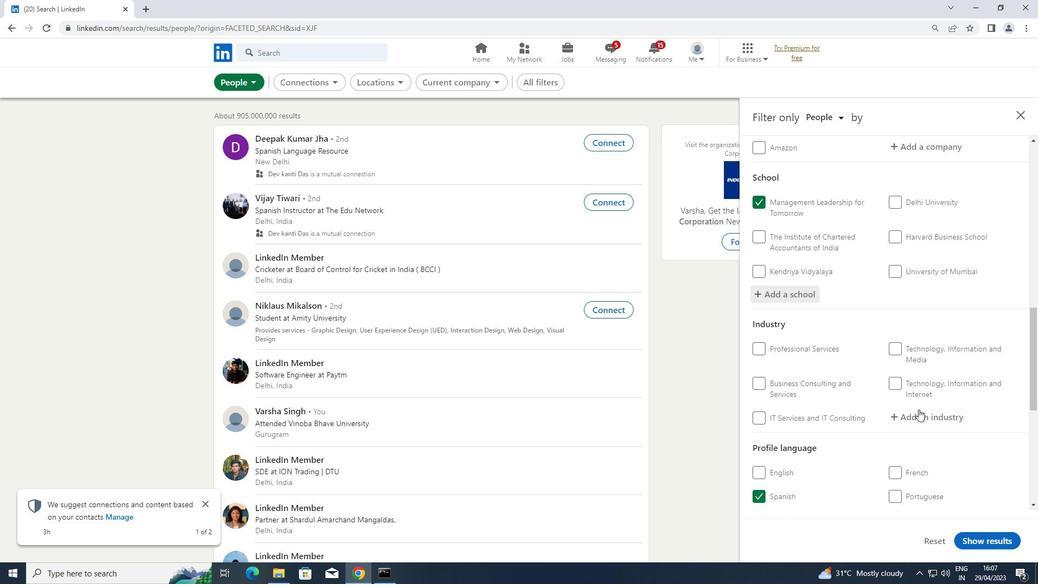 
Action: Mouse pressed left at (920, 410)
Screenshot: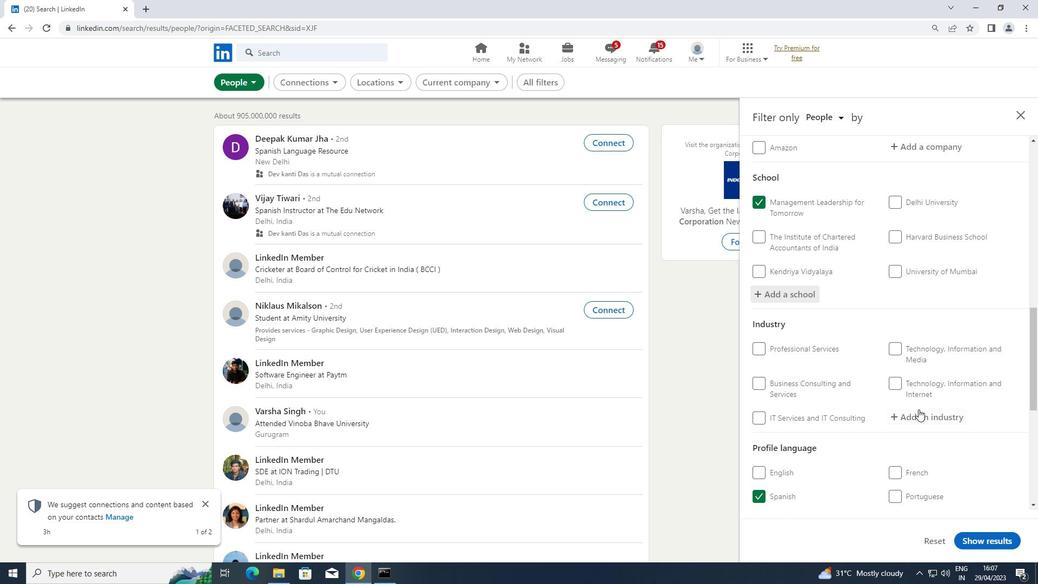 
Action: Key pressed <Key.shift>FARMING
Screenshot: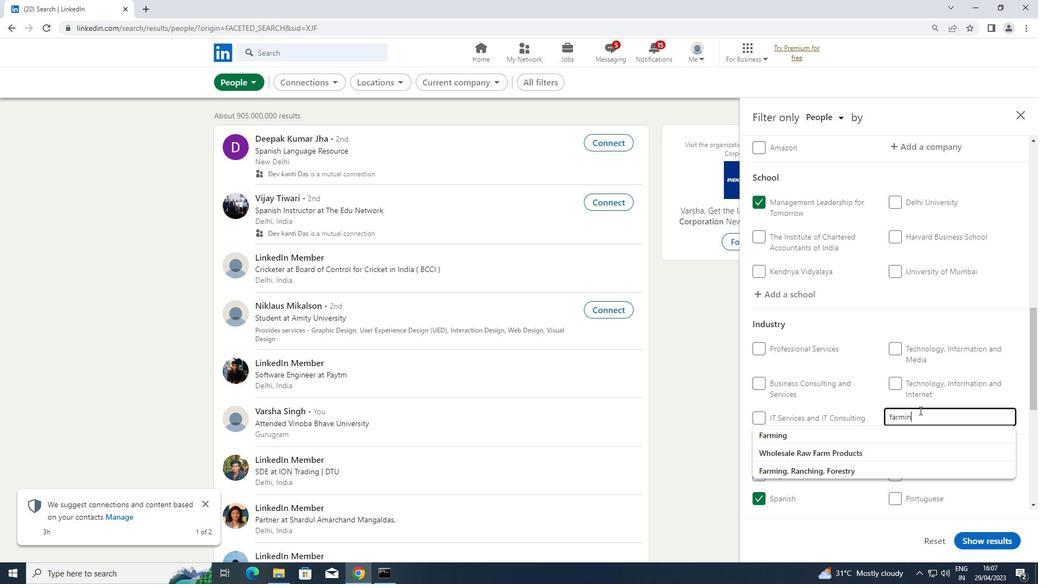 
Action: Mouse moved to (847, 434)
Screenshot: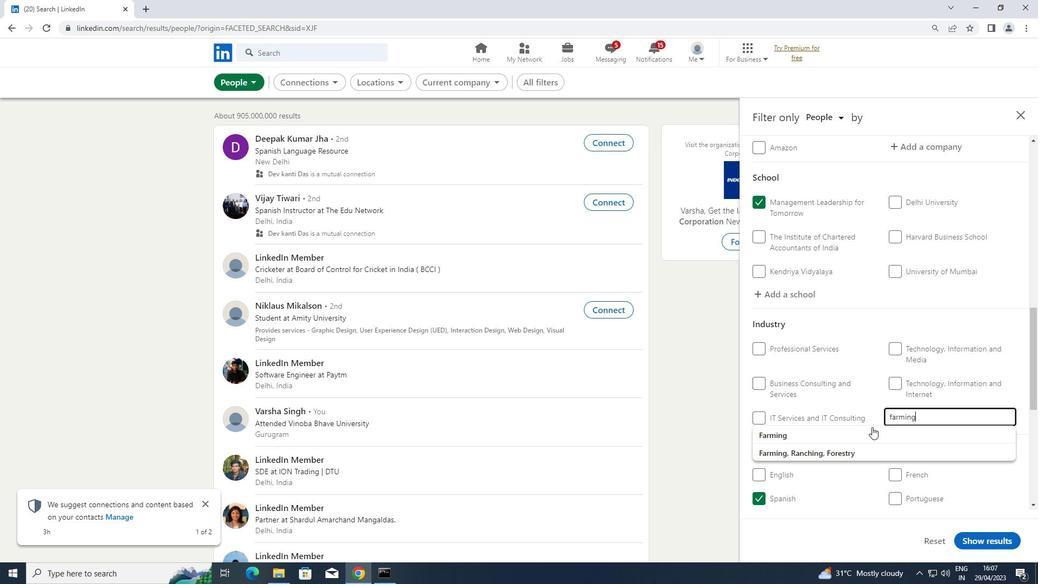 
Action: Mouse pressed left at (847, 434)
Screenshot: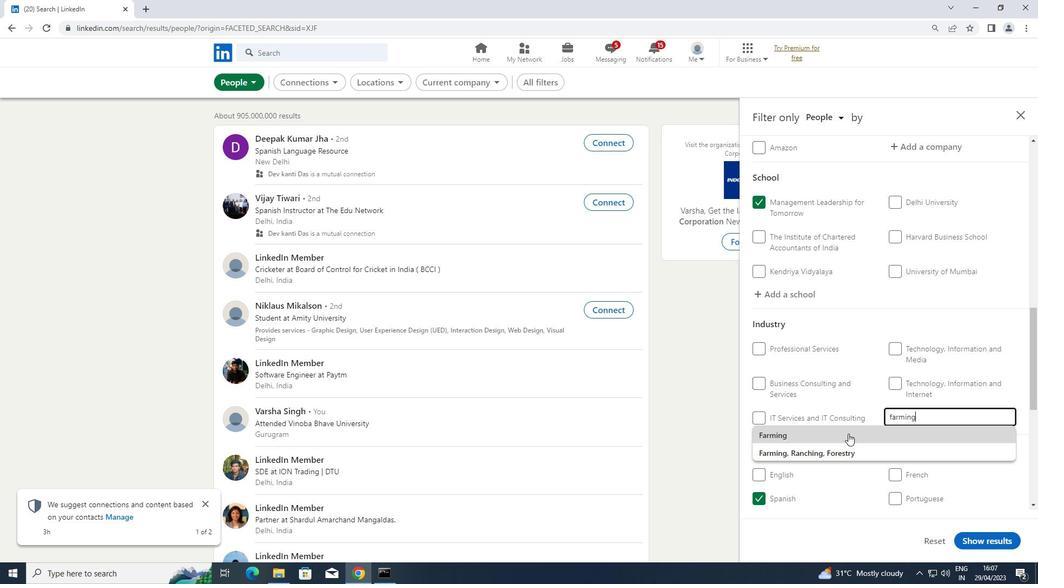 
Action: Mouse scrolled (847, 434) with delta (0, 0)
Screenshot: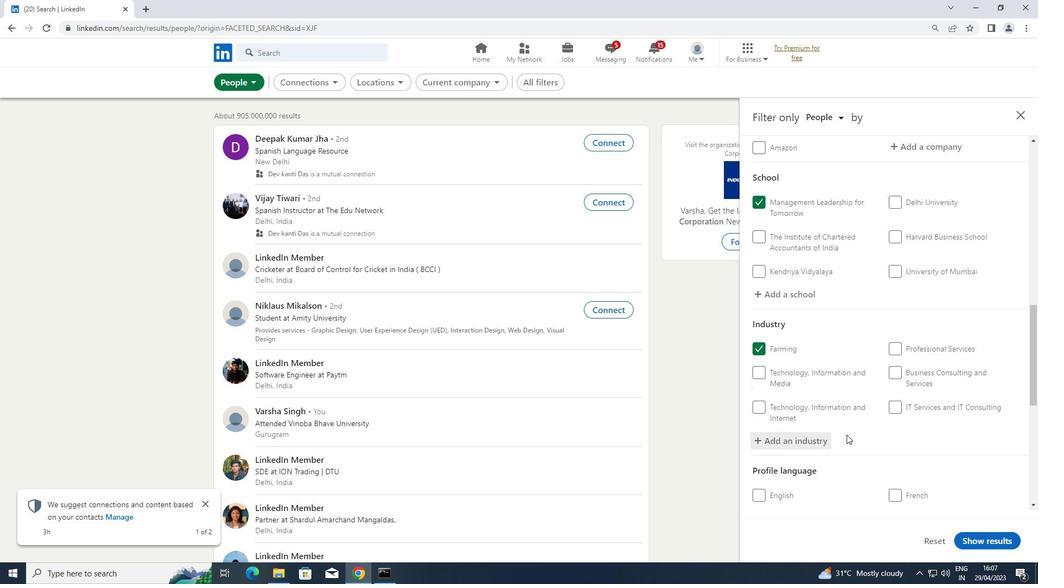 
Action: Mouse scrolled (847, 434) with delta (0, 0)
Screenshot: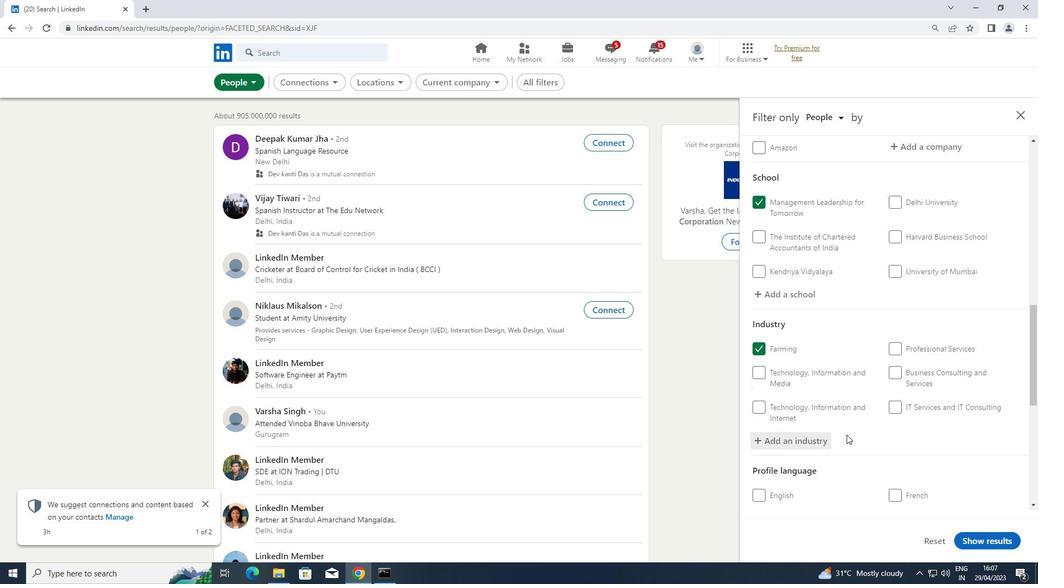 
Action: Mouse scrolled (847, 434) with delta (0, 0)
Screenshot: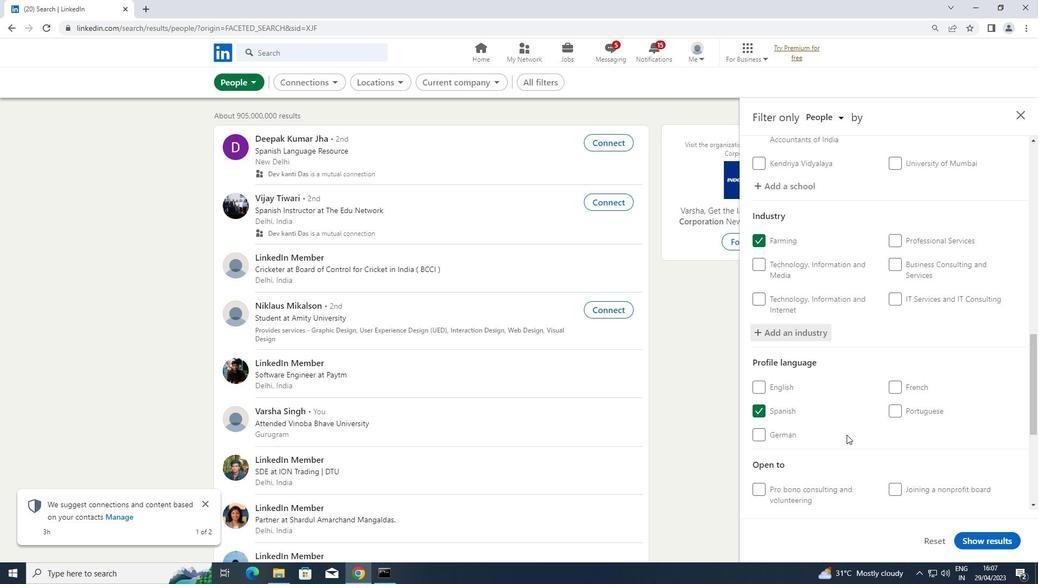 
Action: Mouse scrolled (847, 434) with delta (0, 0)
Screenshot: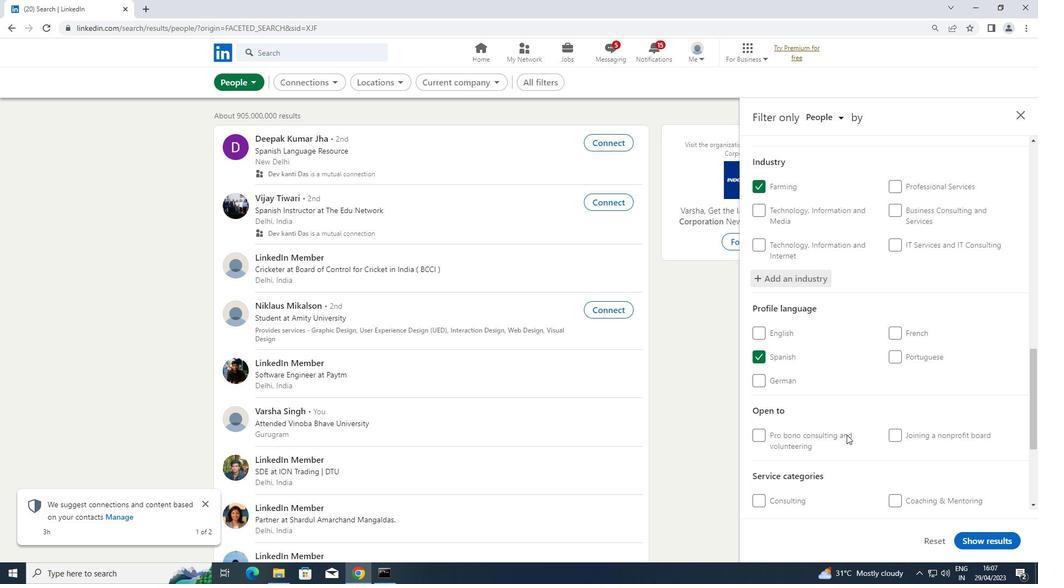 
Action: Mouse scrolled (847, 434) with delta (0, 0)
Screenshot: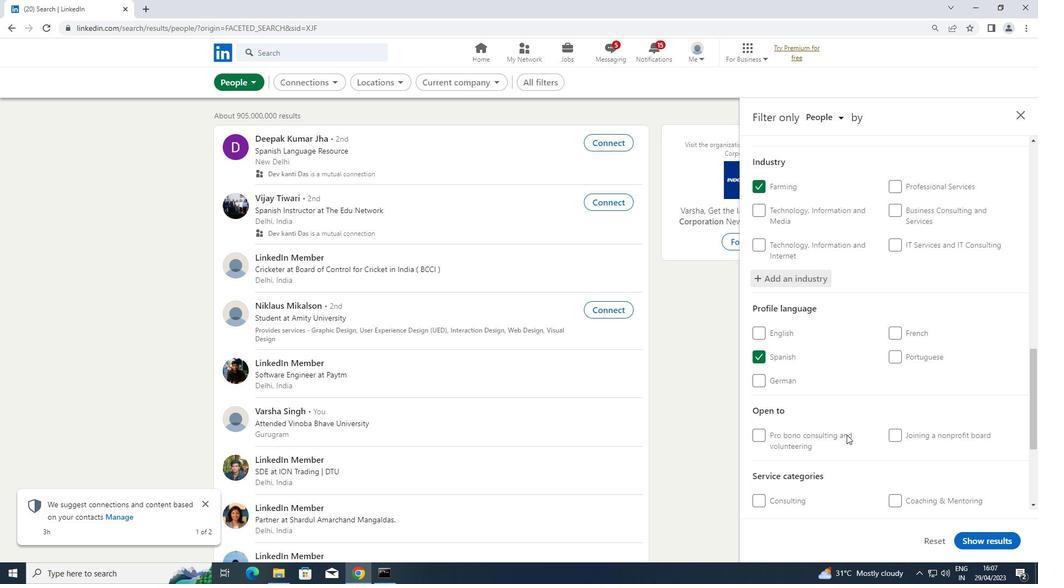 
Action: Mouse moved to (904, 439)
Screenshot: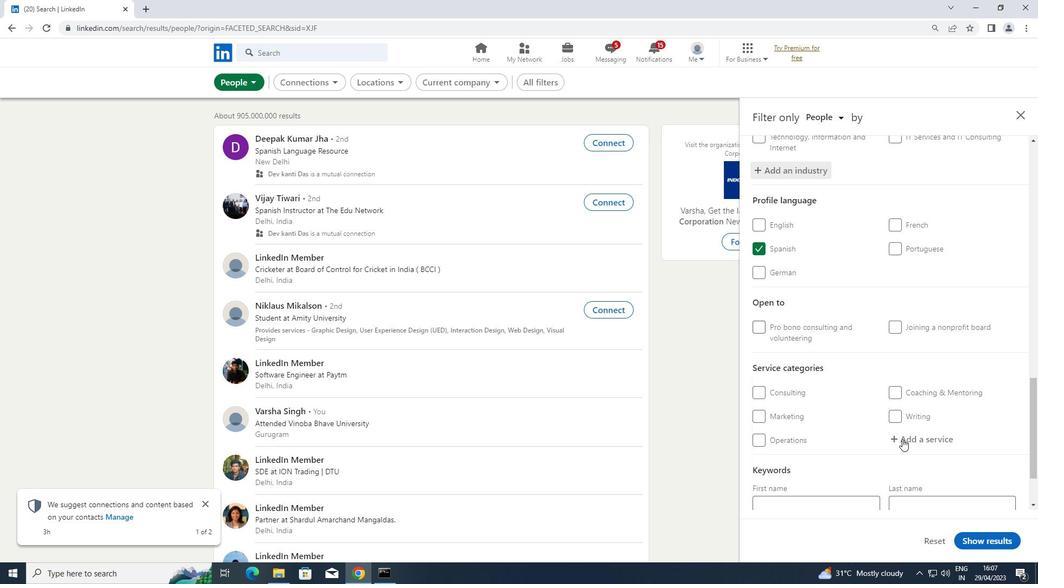 
Action: Mouse pressed left at (904, 439)
Screenshot: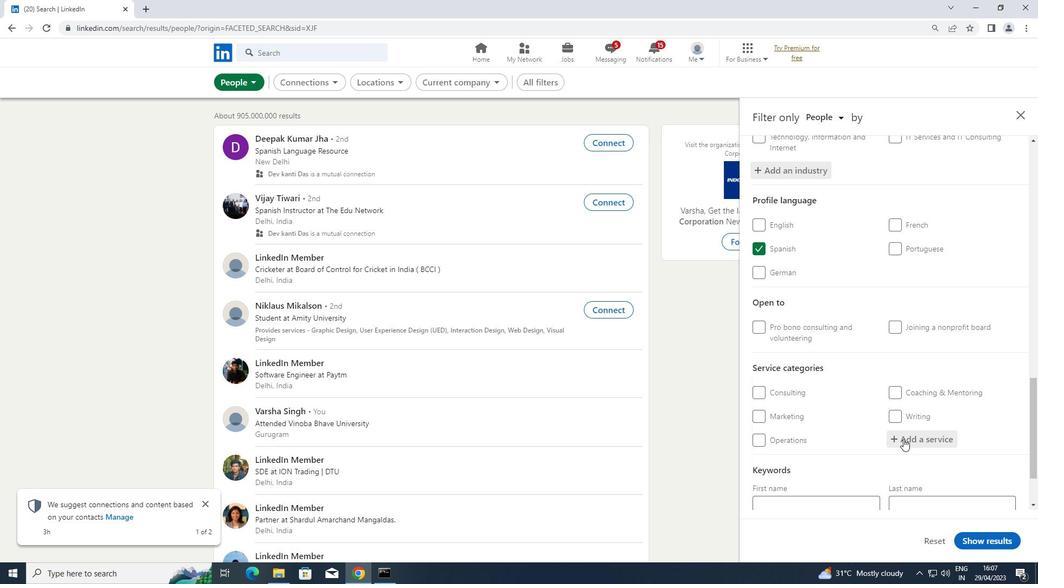 
Action: Key pressed <Key.shift>MARKET
Screenshot: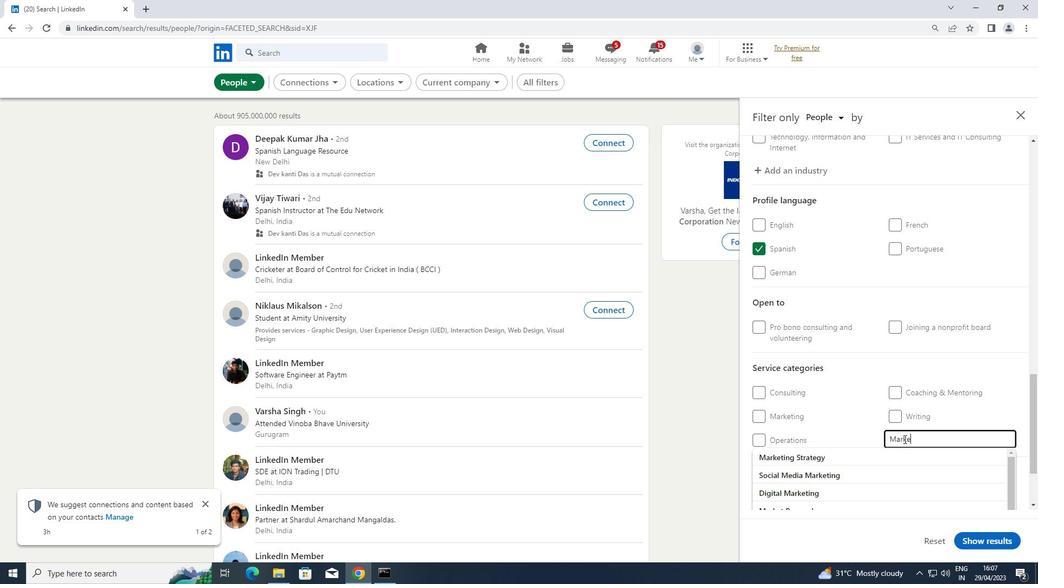 
Action: Mouse moved to (855, 471)
Screenshot: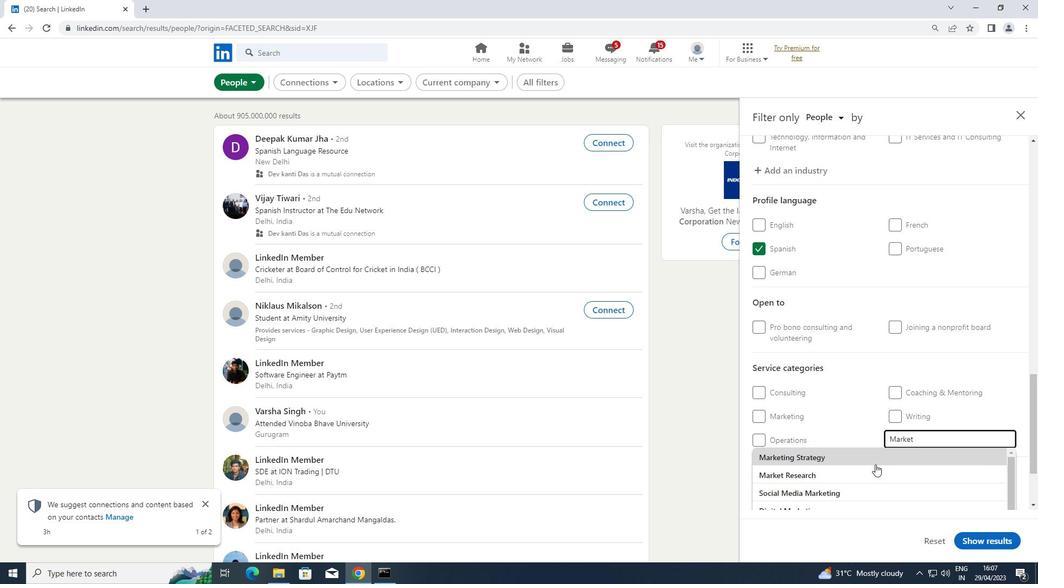 
Action: Mouse pressed left at (855, 471)
Screenshot: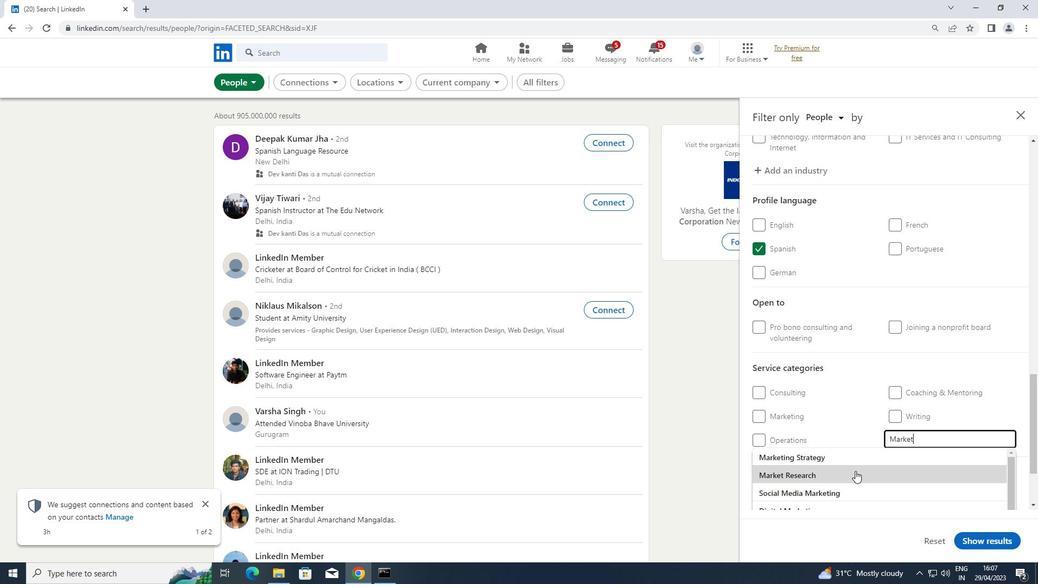 
Action: Mouse scrolled (855, 470) with delta (0, 0)
Screenshot: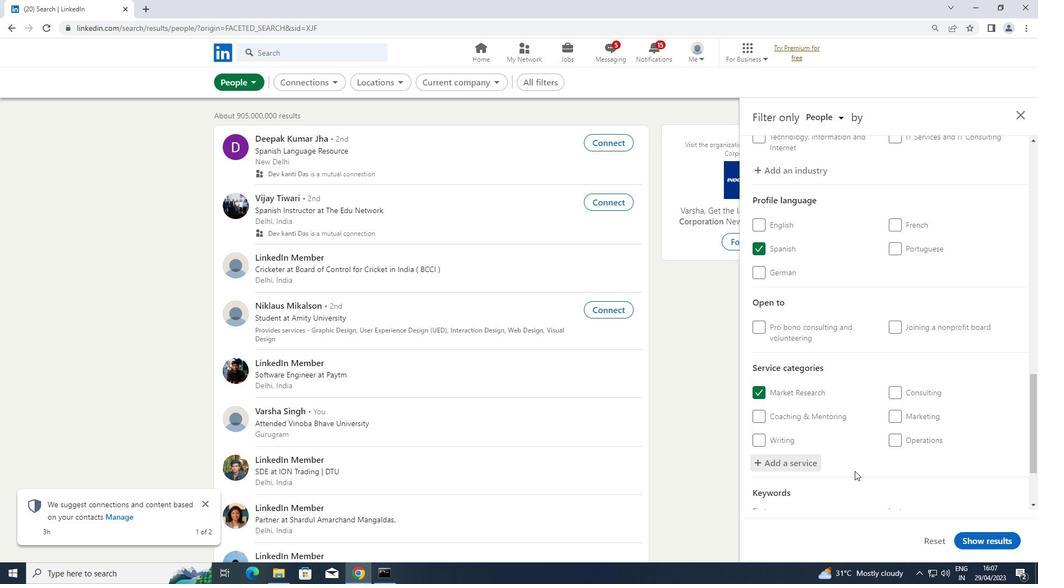 
Action: Mouse scrolled (855, 470) with delta (0, 0)
Screenshot: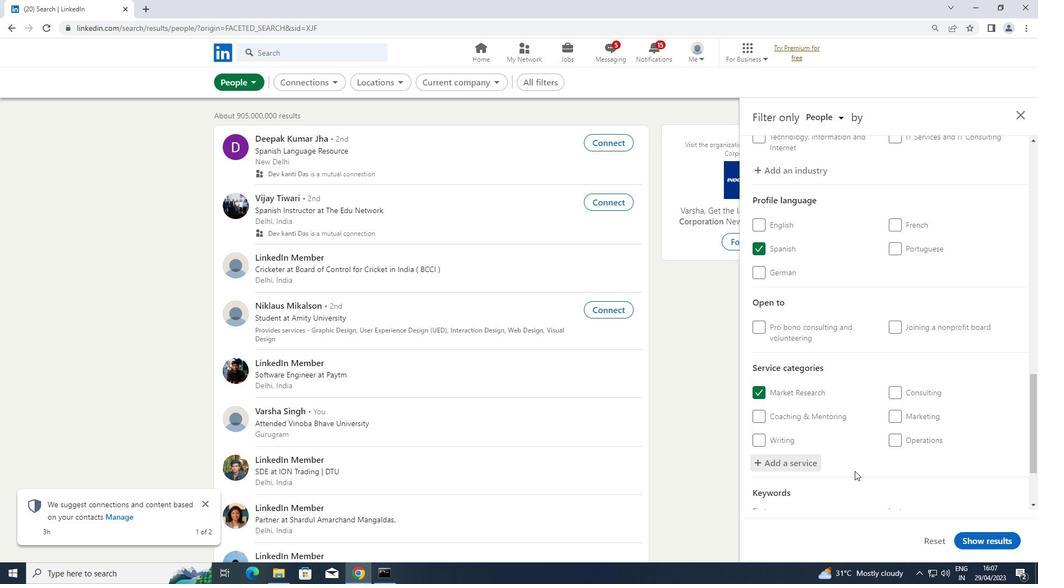 
Action: Mouse scrolled (855, 470) with delta (0, 0)
Screenshot: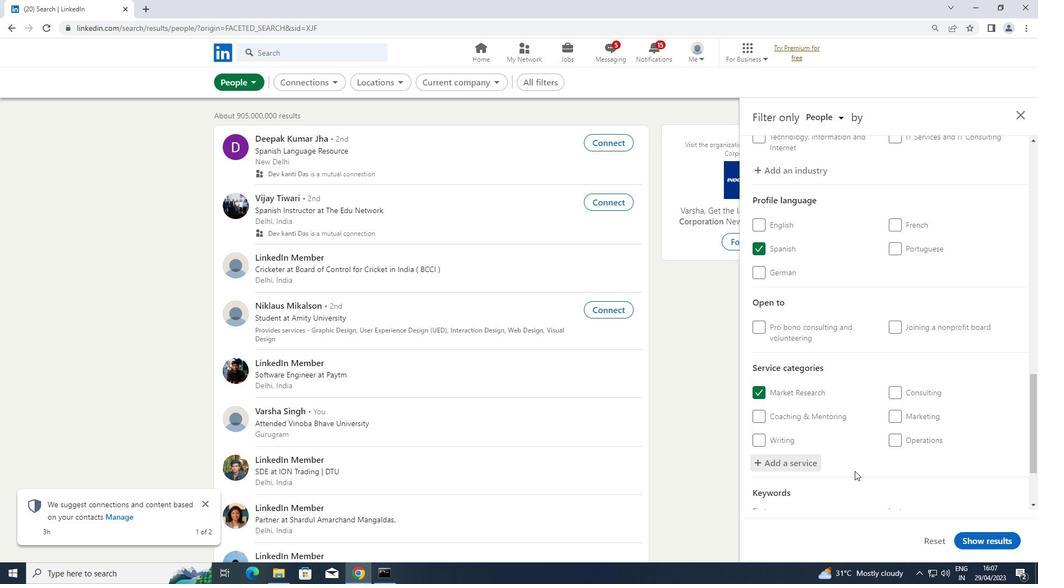 
Action: Mouse moved to (831, 458)
Screenshot: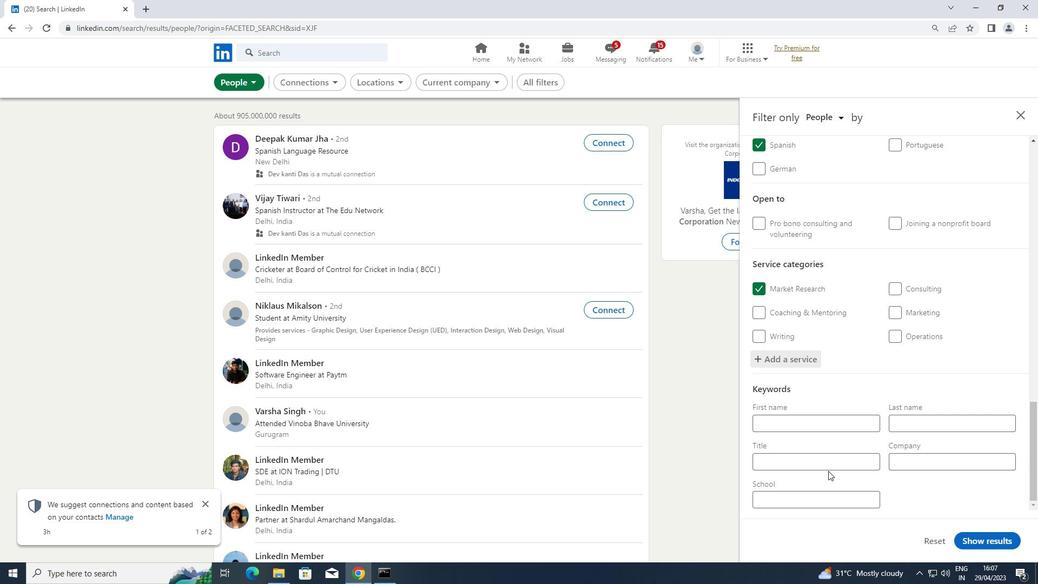 
Action: Mouse pressed left at (831, 458)
Screenshot: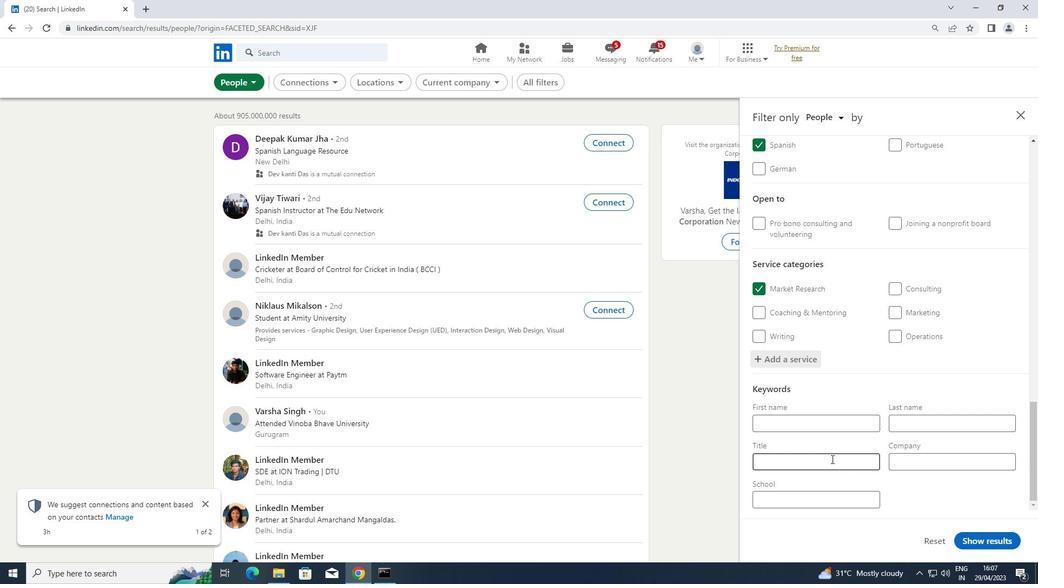 
Action: Key pressed <Key.shift>WAREHOUSE<Key.space><Key.shift>WORKER
Screenshot: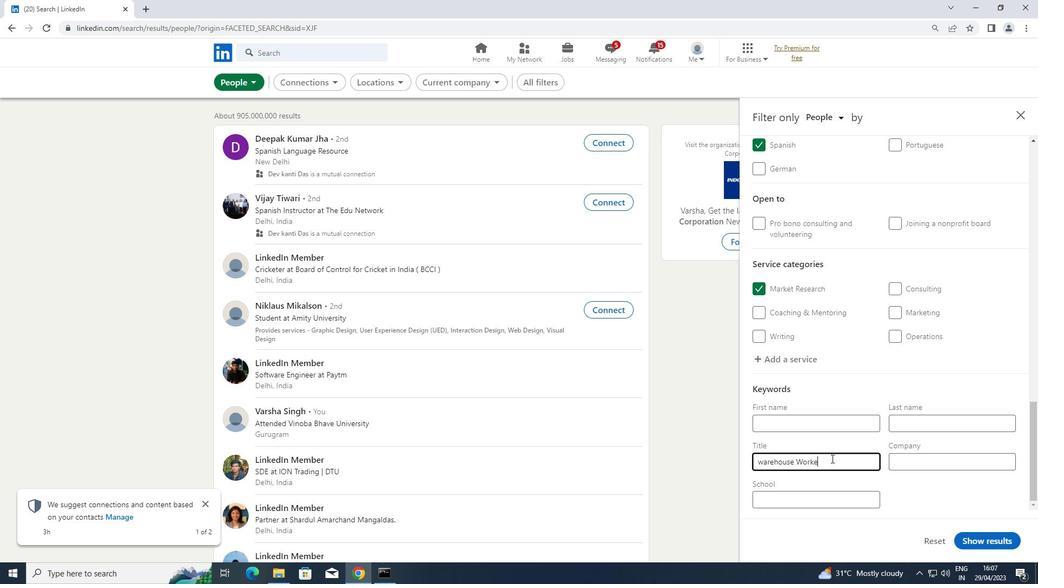 
Action: Mouse moved to (967, 539)
Screenshot: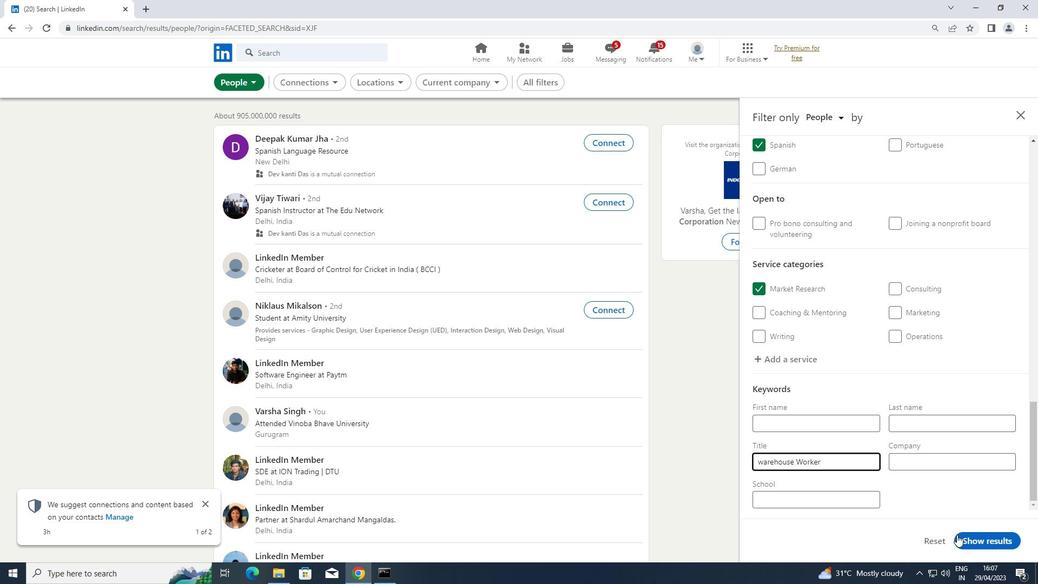 
Action: Mouse pressed left at (967, 539)
Screenshot: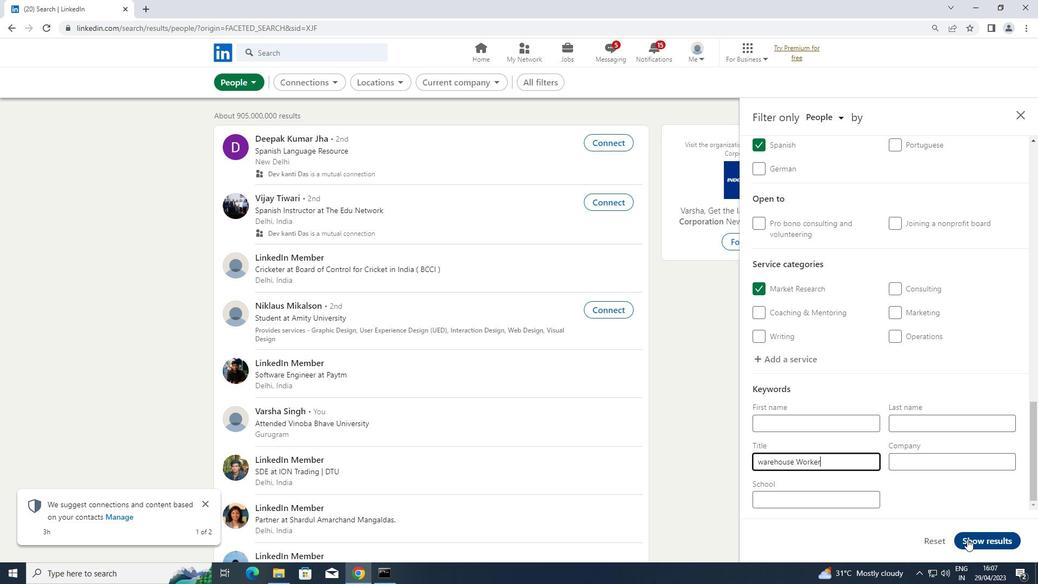 
